 Task: Select Convenience. Add to cart, from DollarGeneral for 1779 Jenna Lane, Cincinnati, Ohio 45202, Cell Number 513-925-0533, following items : Rexall 91% Isopropyl Alcohol (32 oz)_x000D_
 - 1, Rexall Antiseptic Alcohol Prep Pads - 1
Action: Mouse moved to (330, 136)
Screenshot: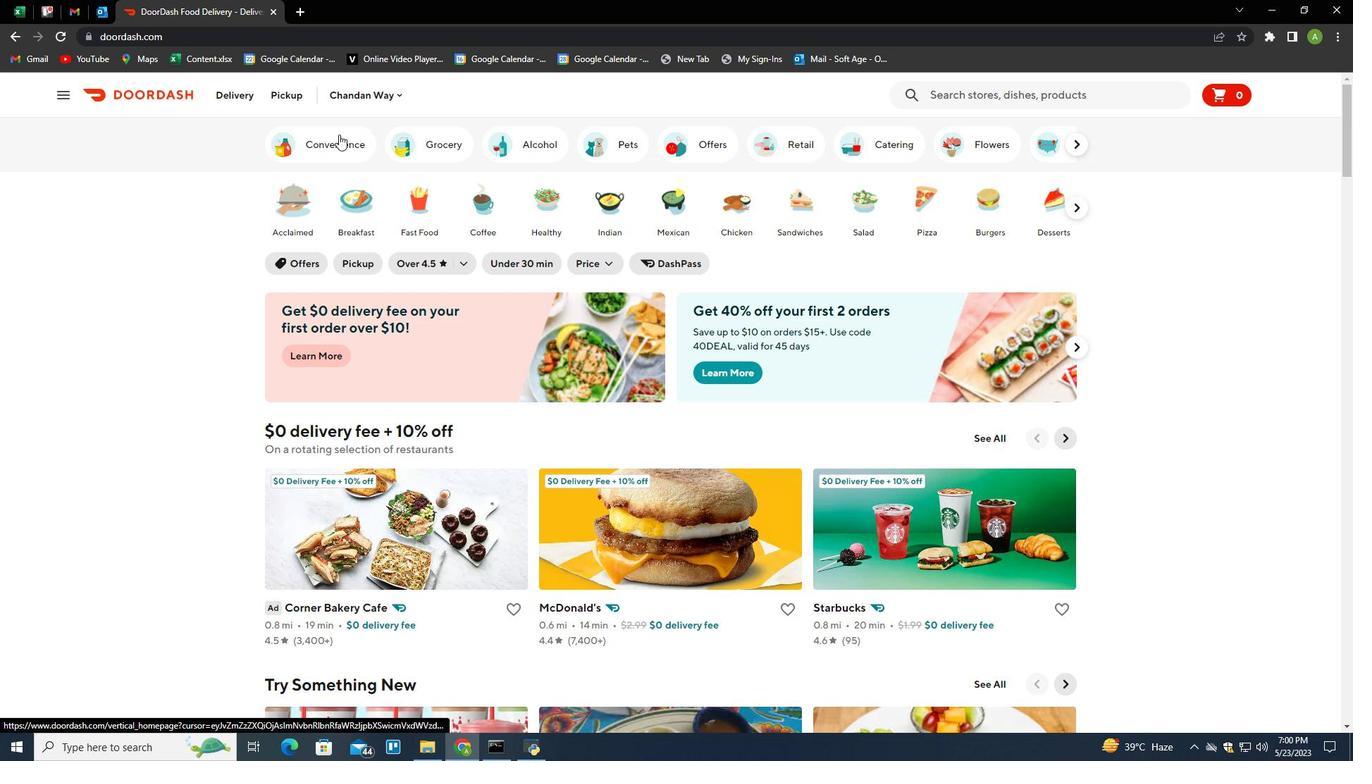 
Action: Mouse pressed left at (330, 136)
Screenshot: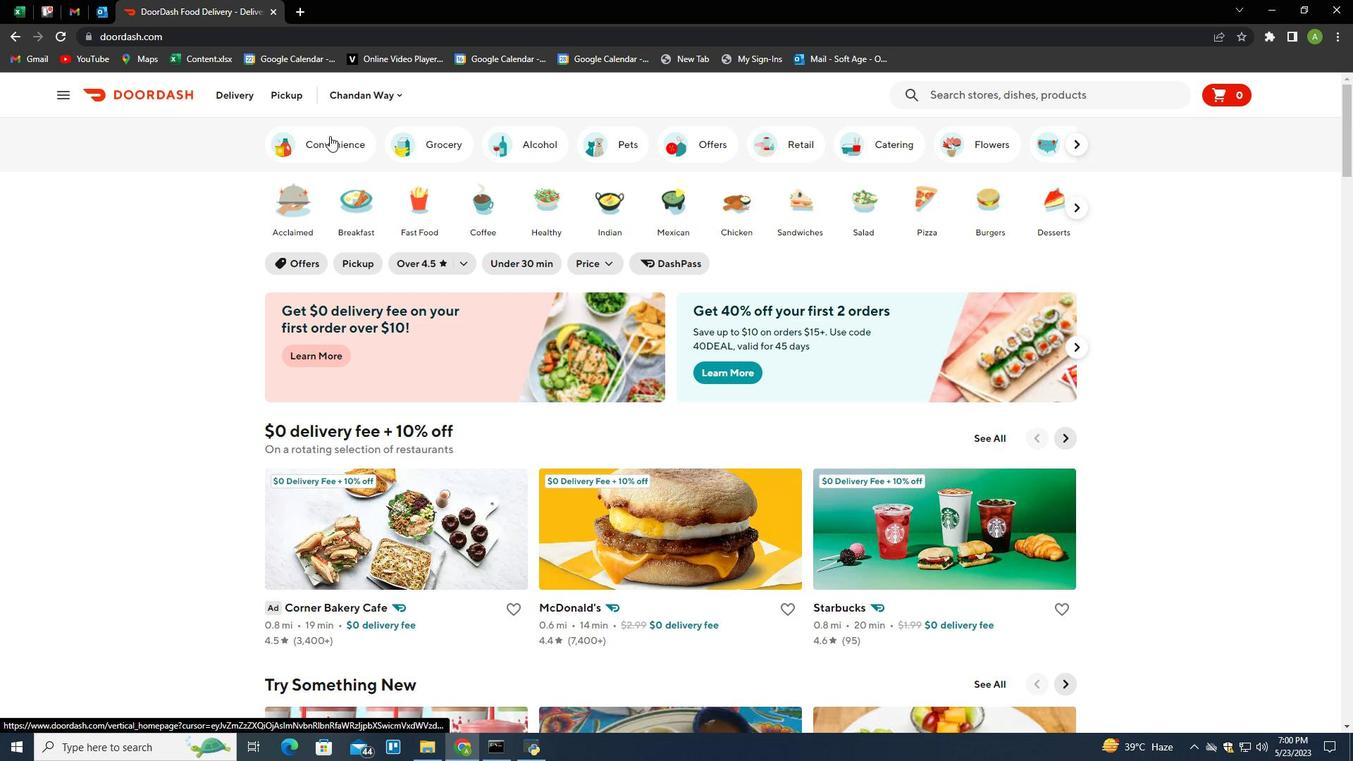 
Action: Mouse moved to (882, 437)
Screenshot: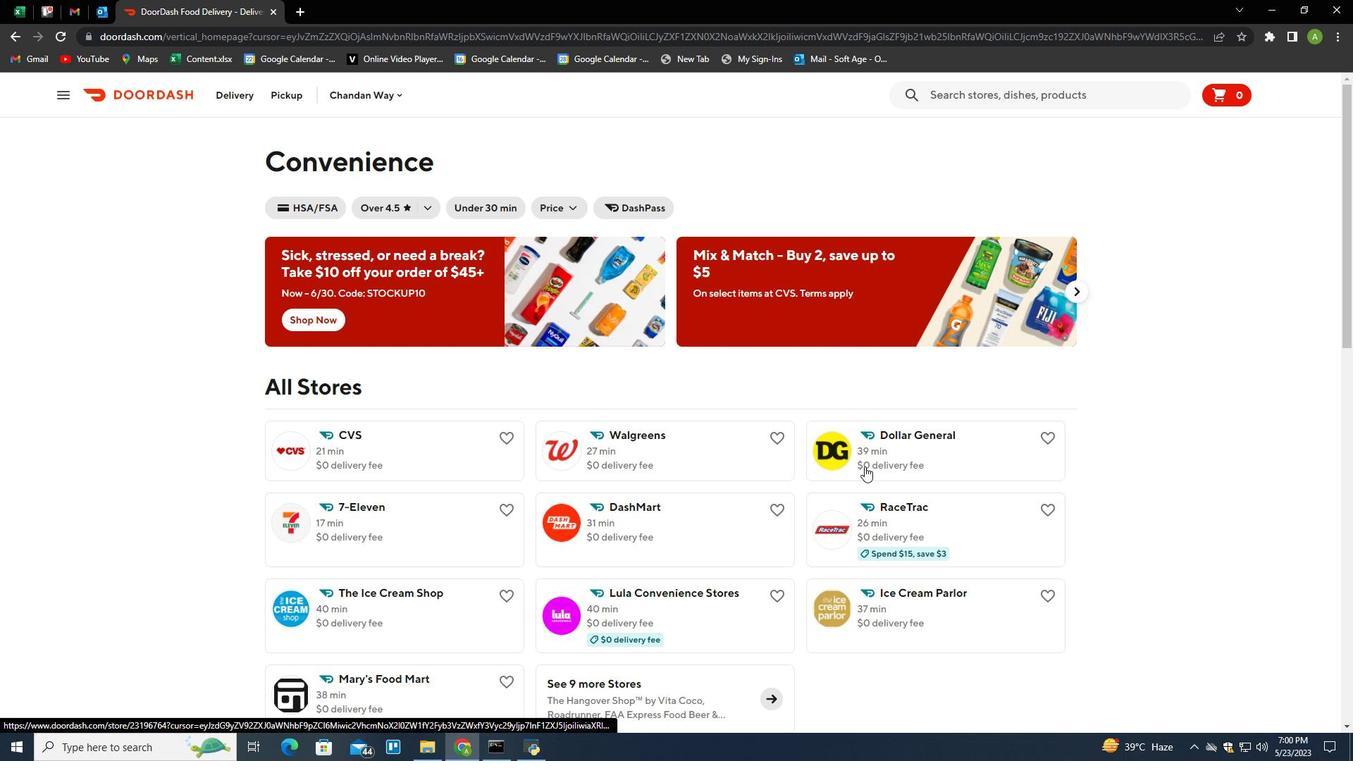 
Action: Mouse pressed left at (882, 437)
Screenshot: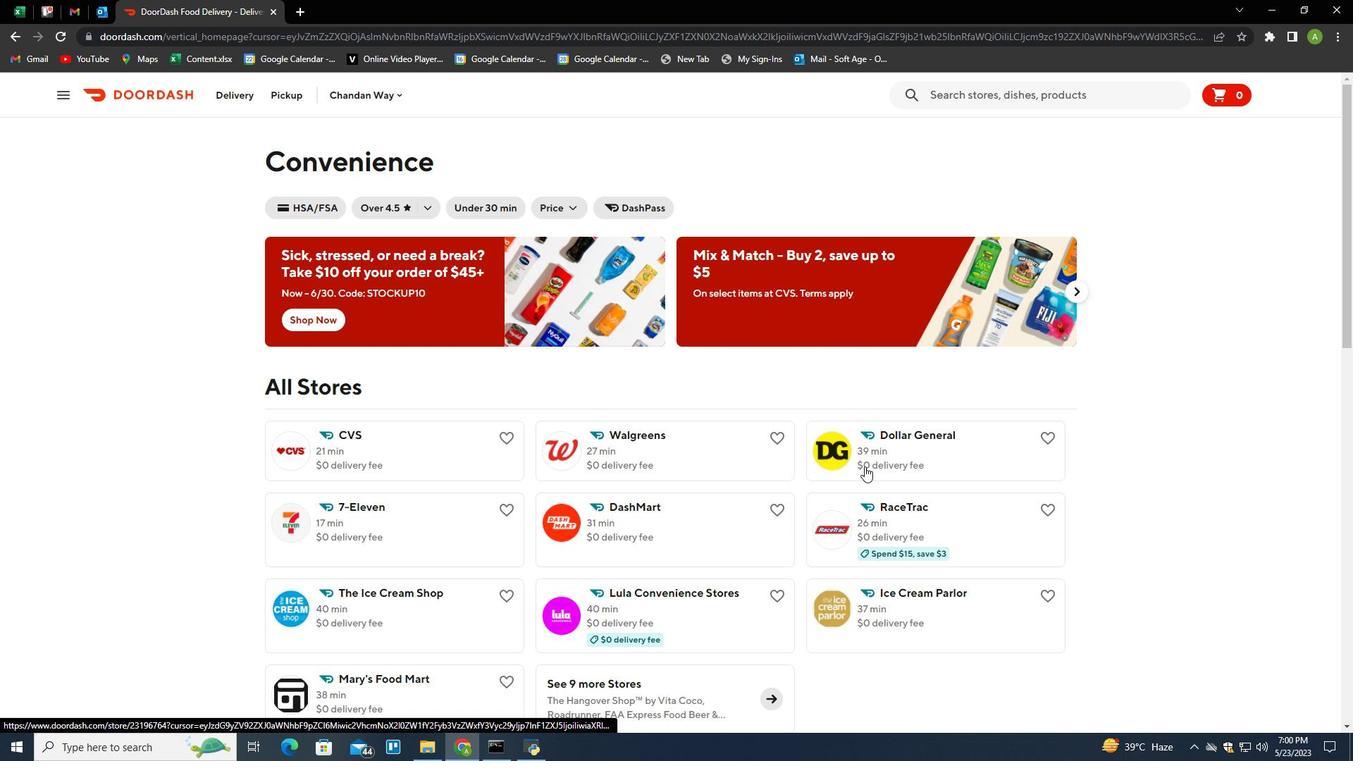 
Action: Mouse moved to (339, 234)
Screenshot: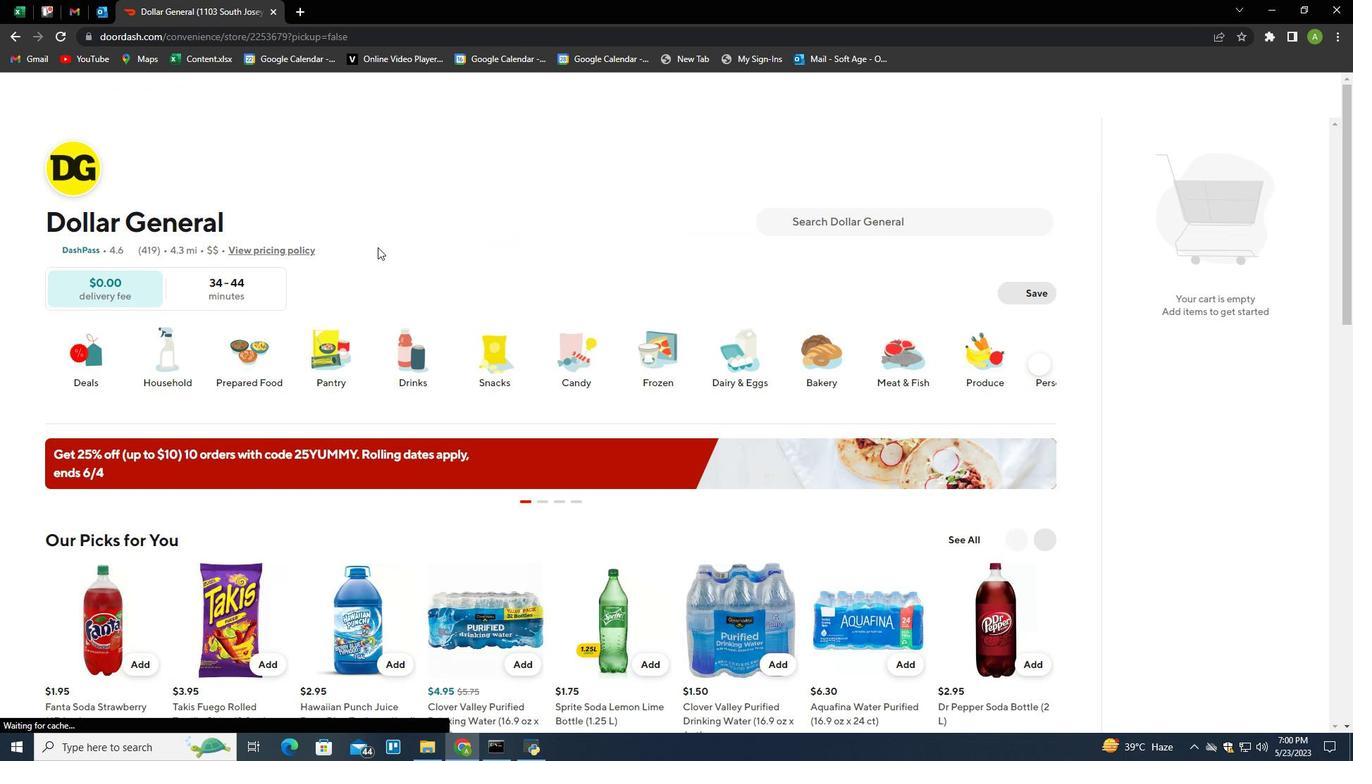 
Action: Mouse scrolled (339, 235) with delta (0, 0)
Screenshot: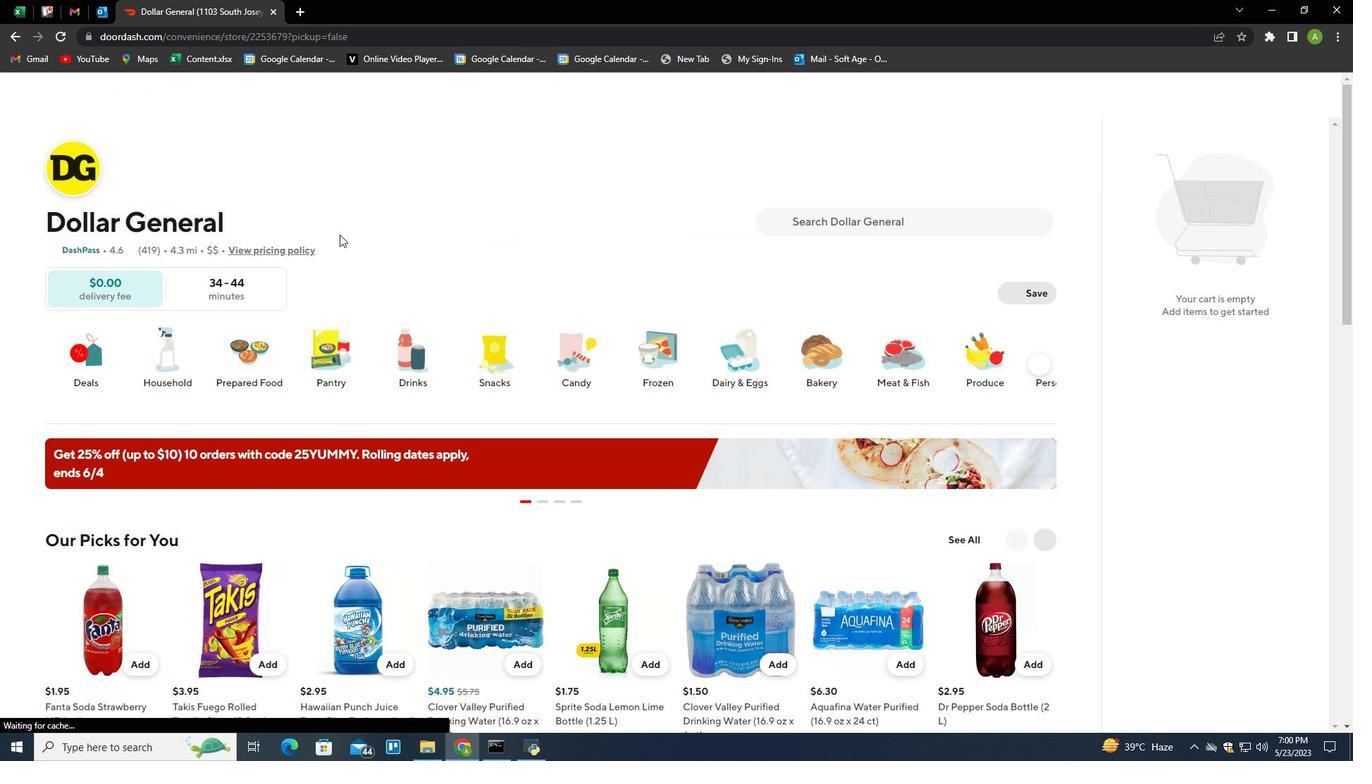 
Action: Mouse scrolled (339, 235) with delta (0, 0)
Screenshot: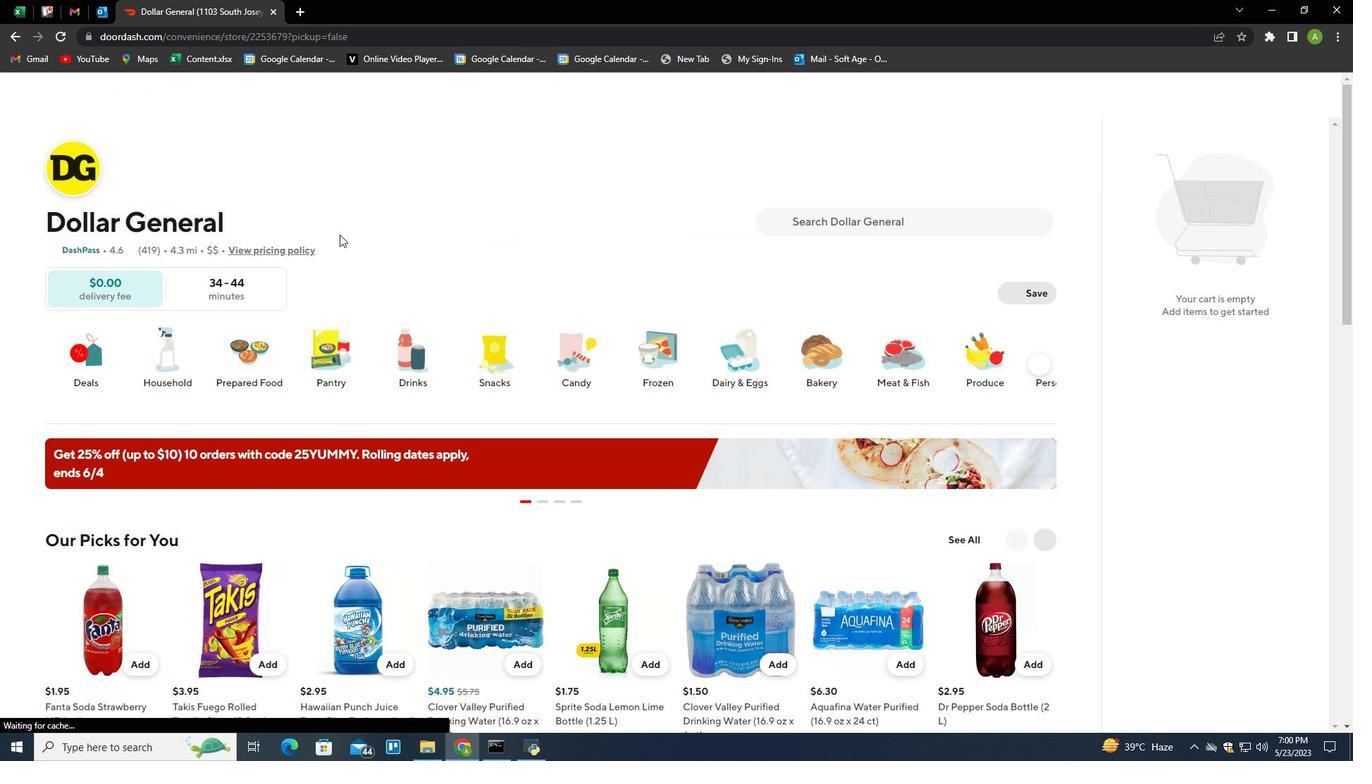 
Action: Mouse scrolled (339, 235) with delta (0, 0)
Screenshot: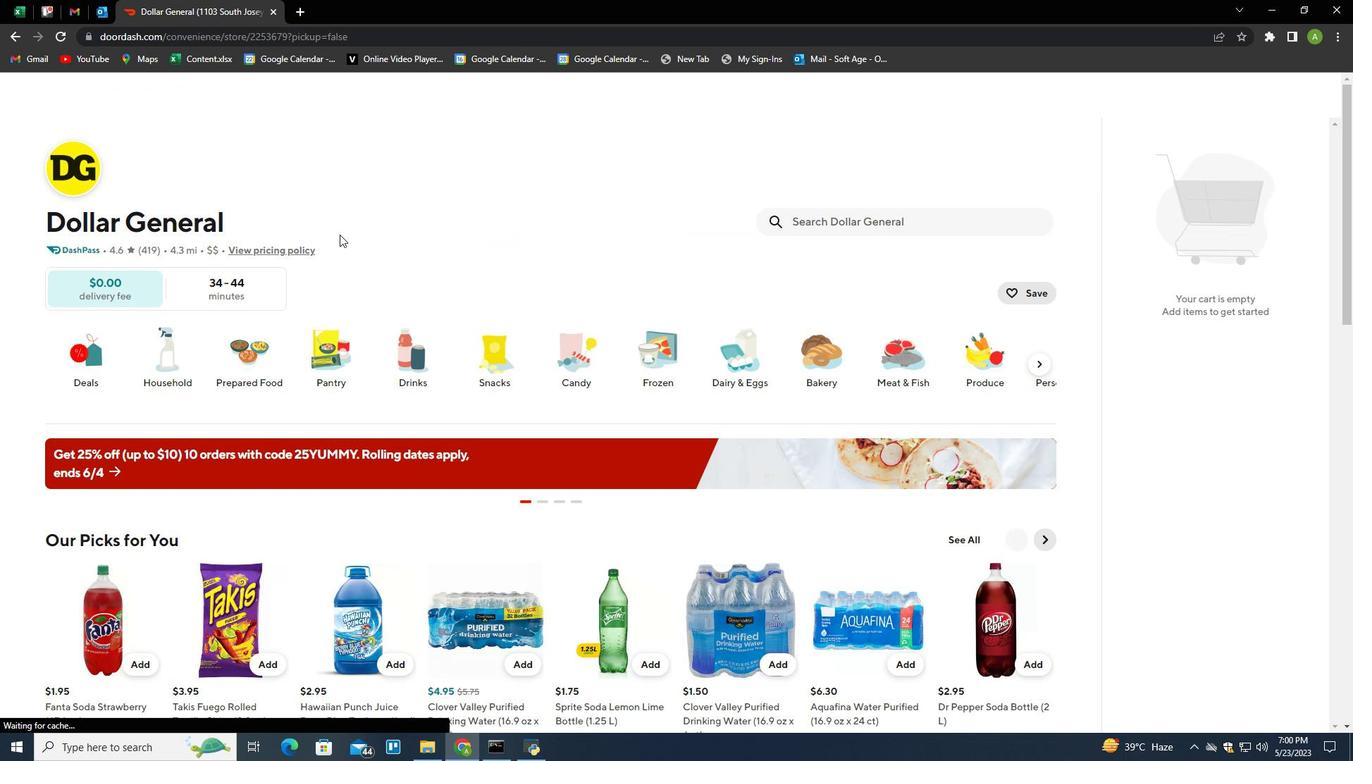 
Action: Mouse scrolled (339, 235) with delta (0, 0)
Screenshot: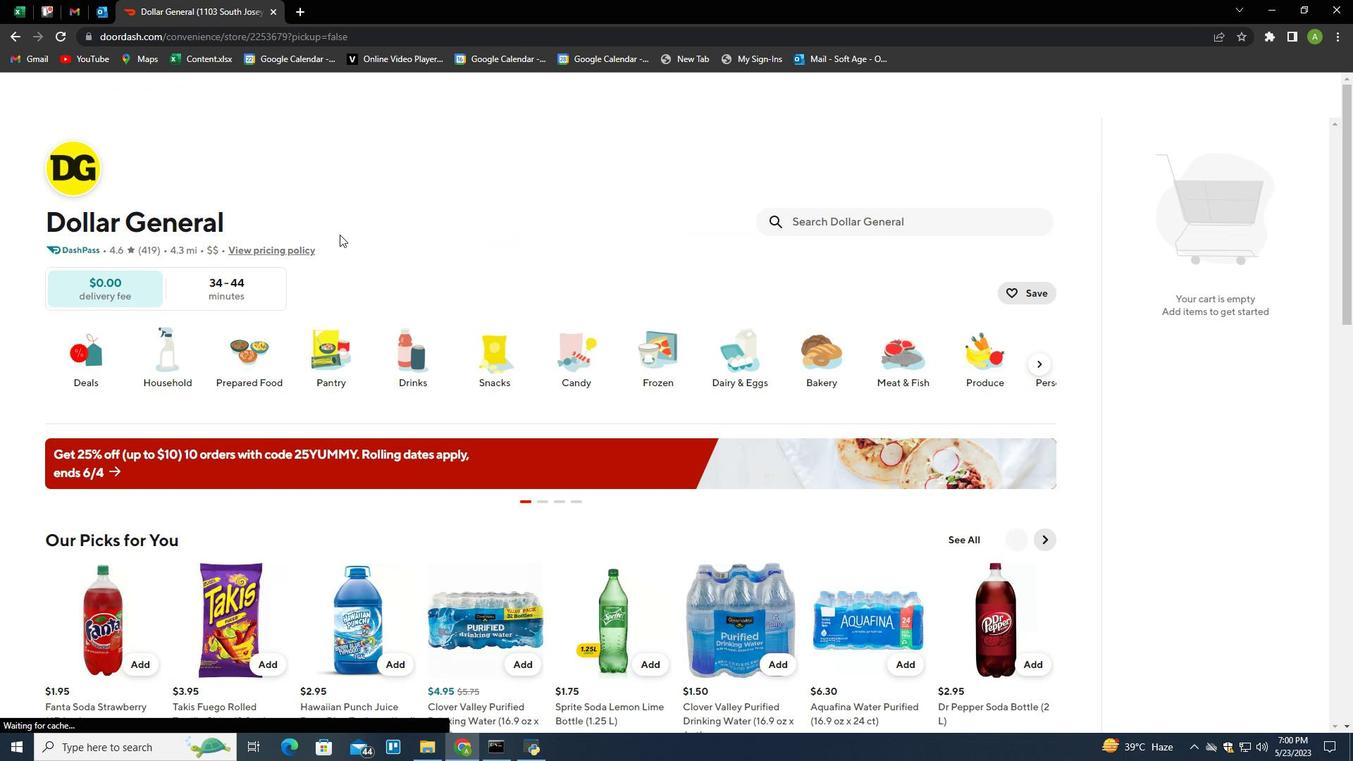 
Action: Mouse scrolled (339, 235) with delta (0, 0)
Screenshot: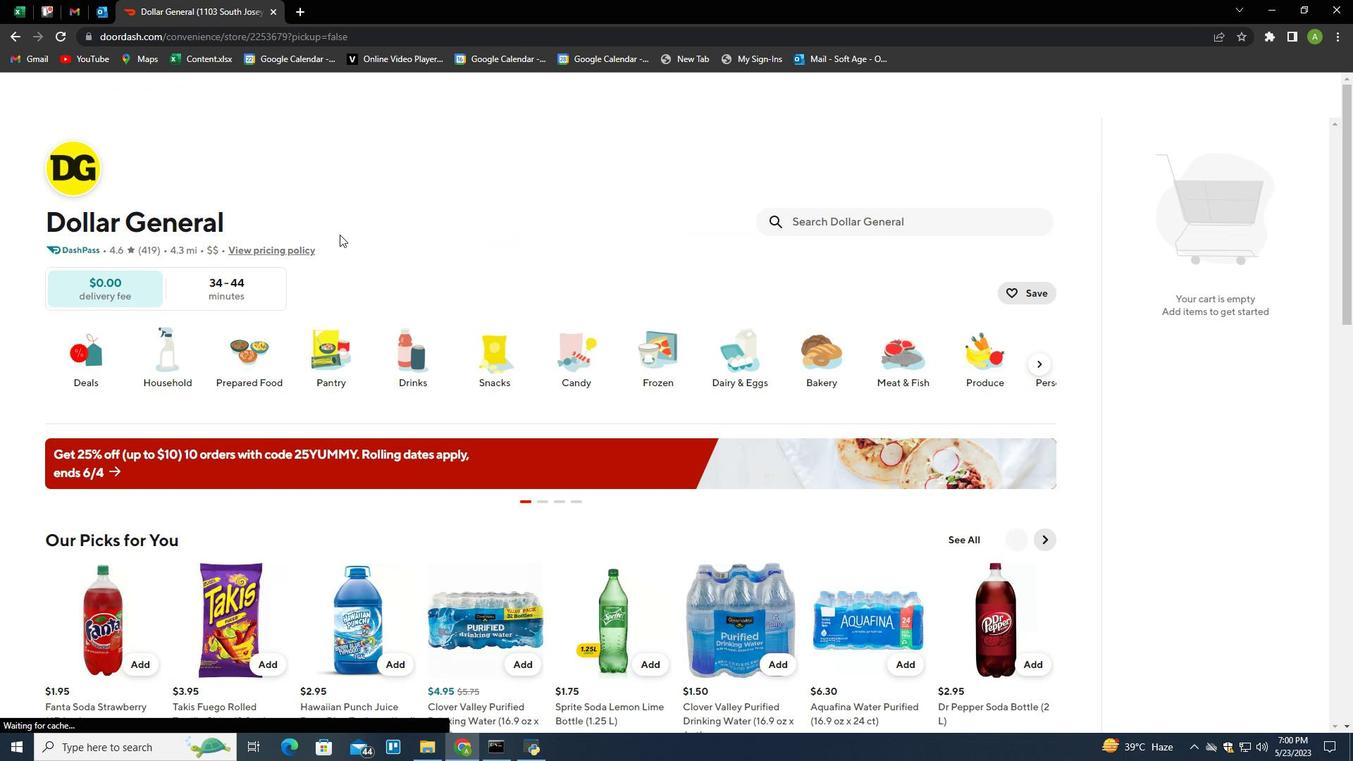
Action: Mouse scrolled (339, 235) with delta (0, 0)
Screenshot: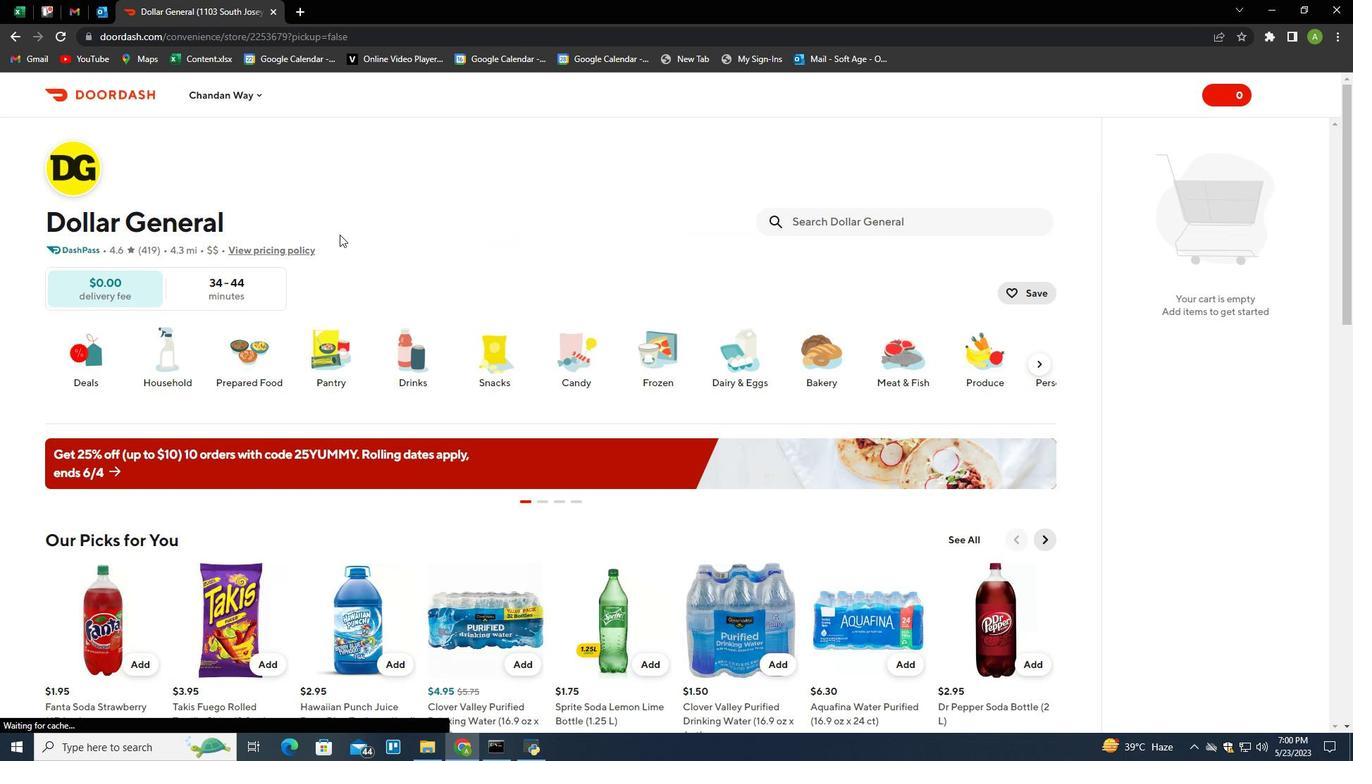 
Action: Mouse moved to (257, 94)
Screenshot: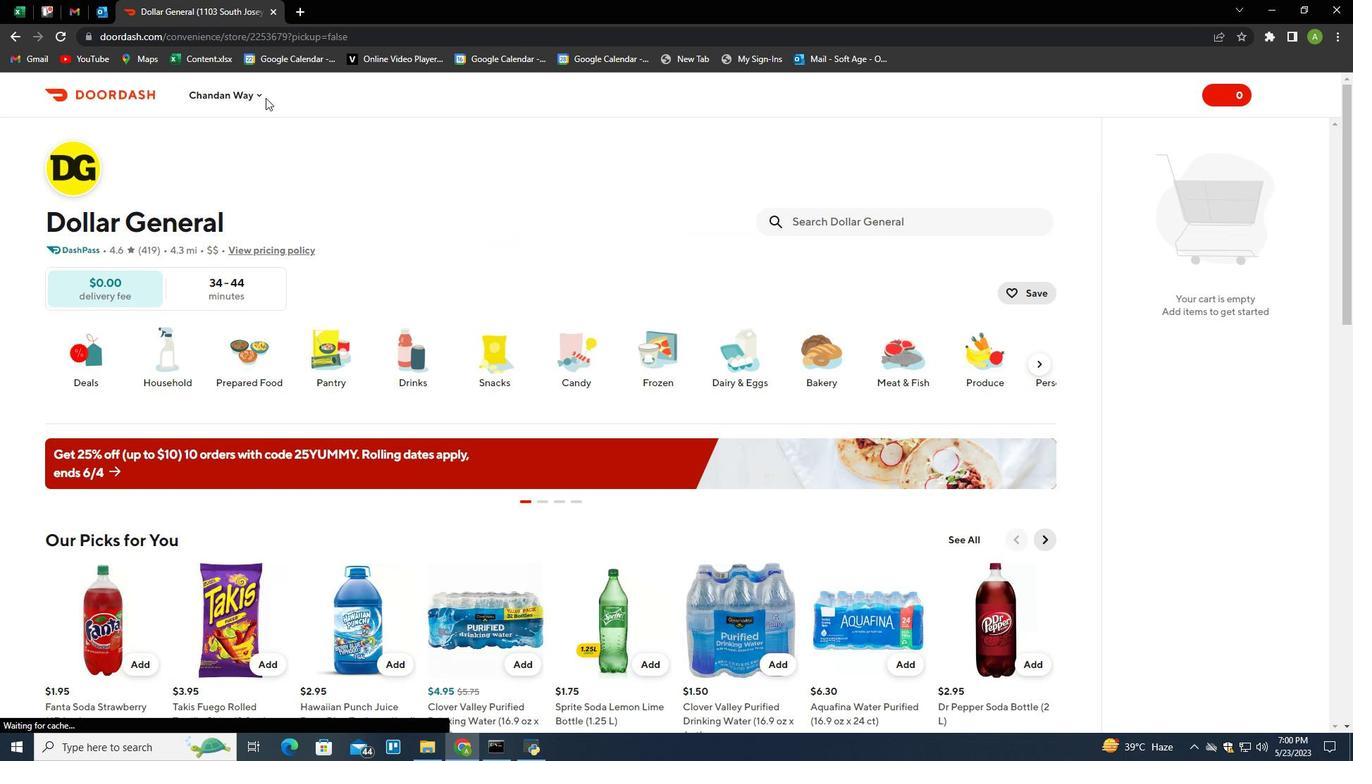 
Action: Mouse pressed left at (257, 94)
Screenshot: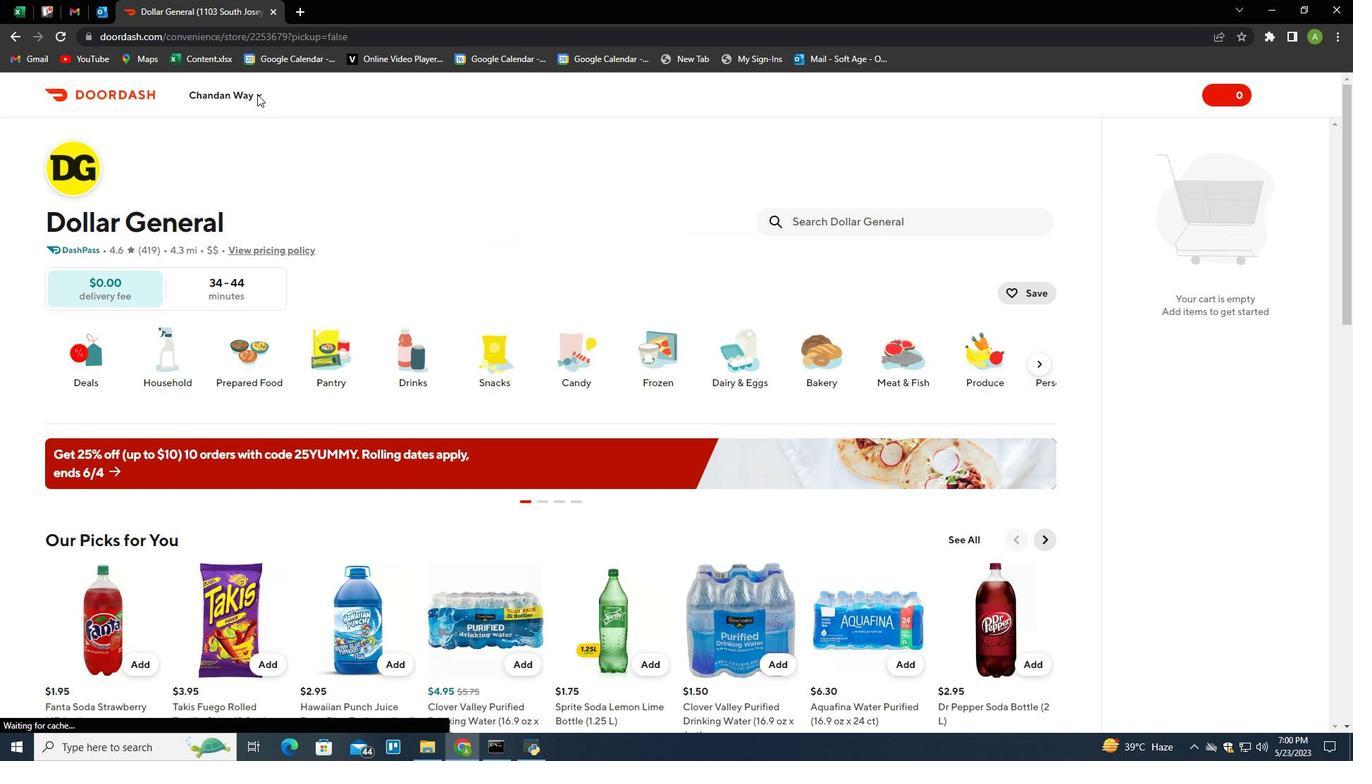 
Action: Mouse moved to (297, 153)
Screenshot: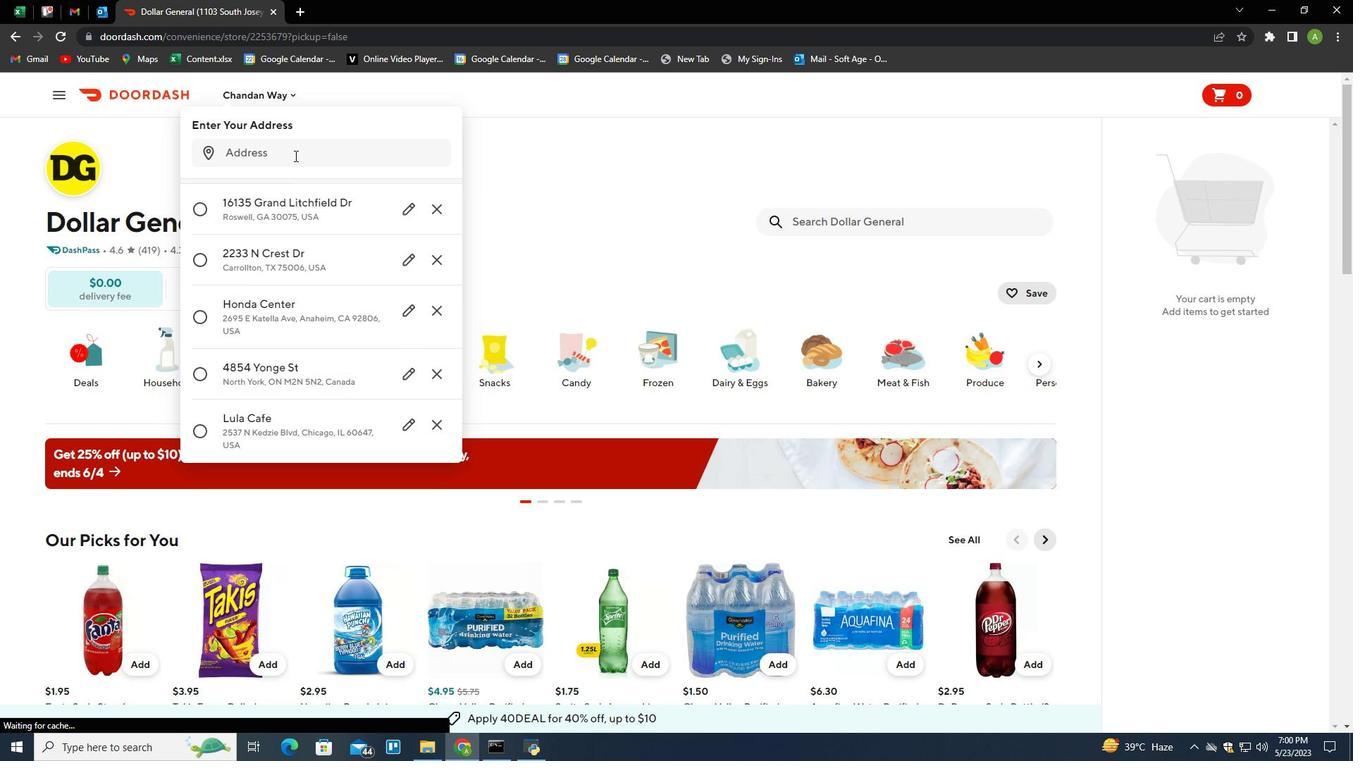 
Action: Mouse pressed left at (297, 153)
Screenshot: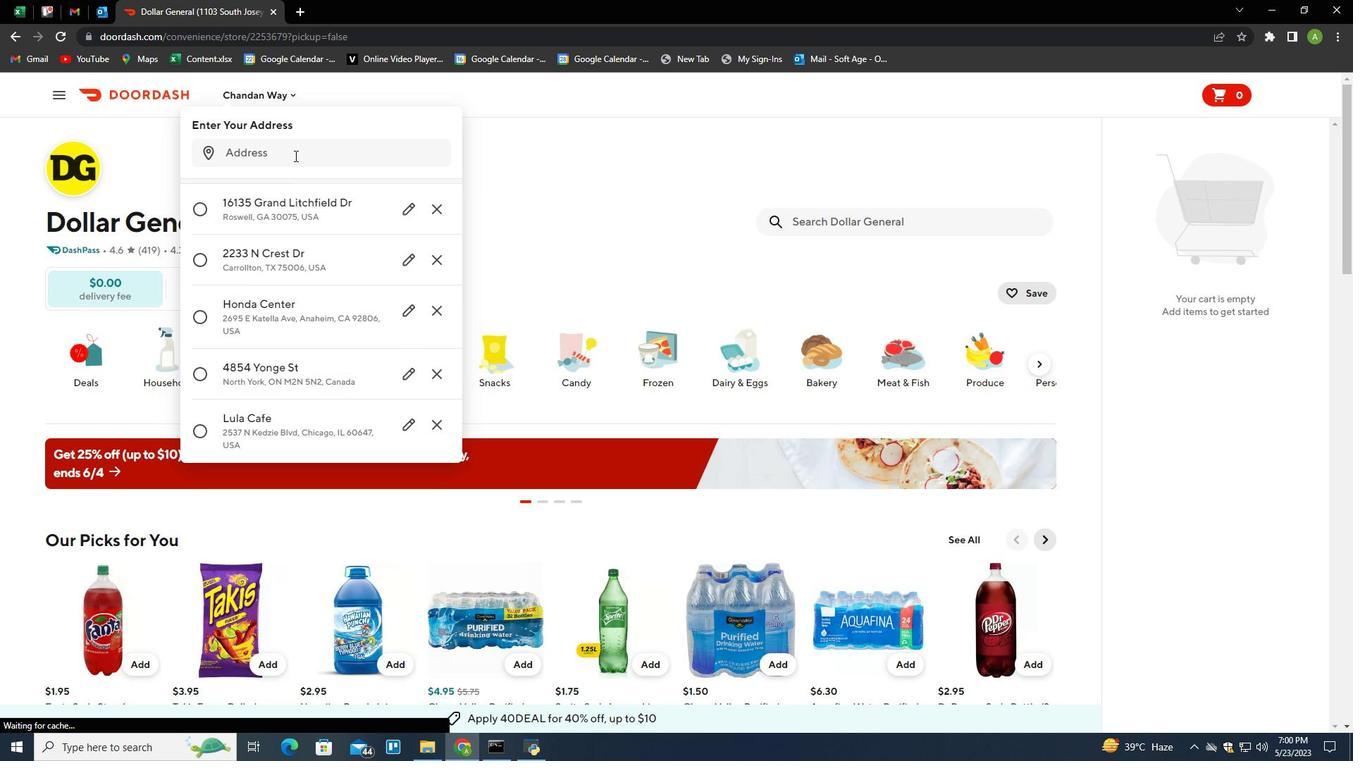 
Action: Mouse moved to (248, 192)
Screenshot: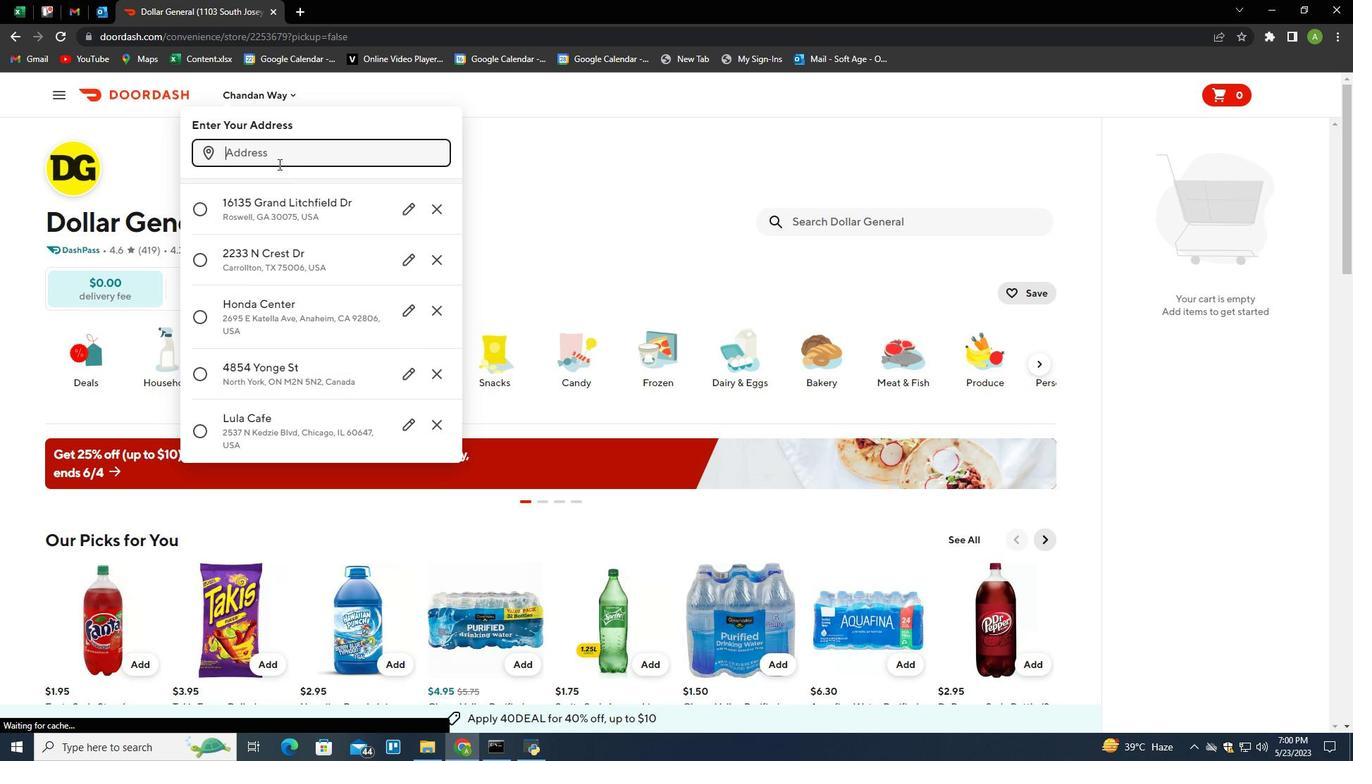 
Action: Key pressed 1779<Key.space>jenna<Key.space>lane,<Key.space>cincinnati,ohio<Key.space>45202<Key.enter>
Screenshot: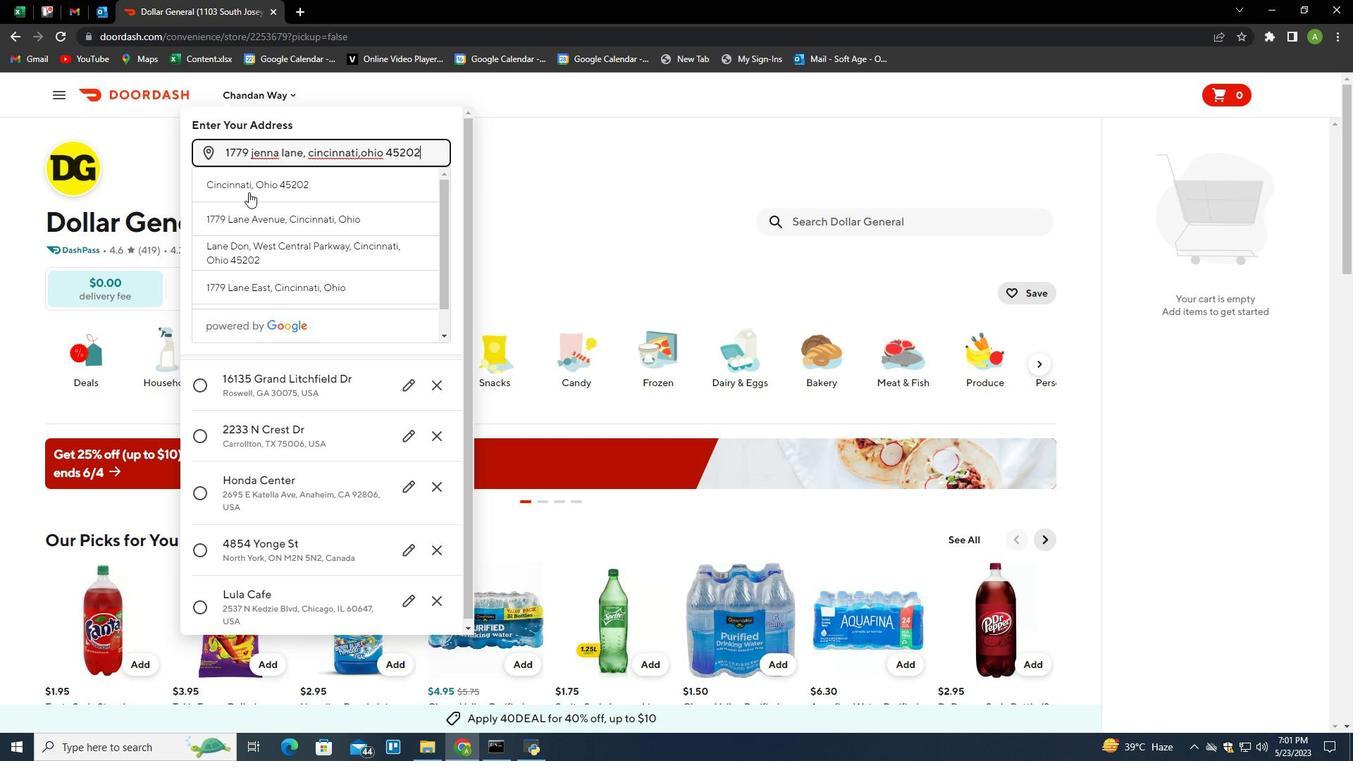 
Action: Mouse moved to (377, 541)
Screenshot: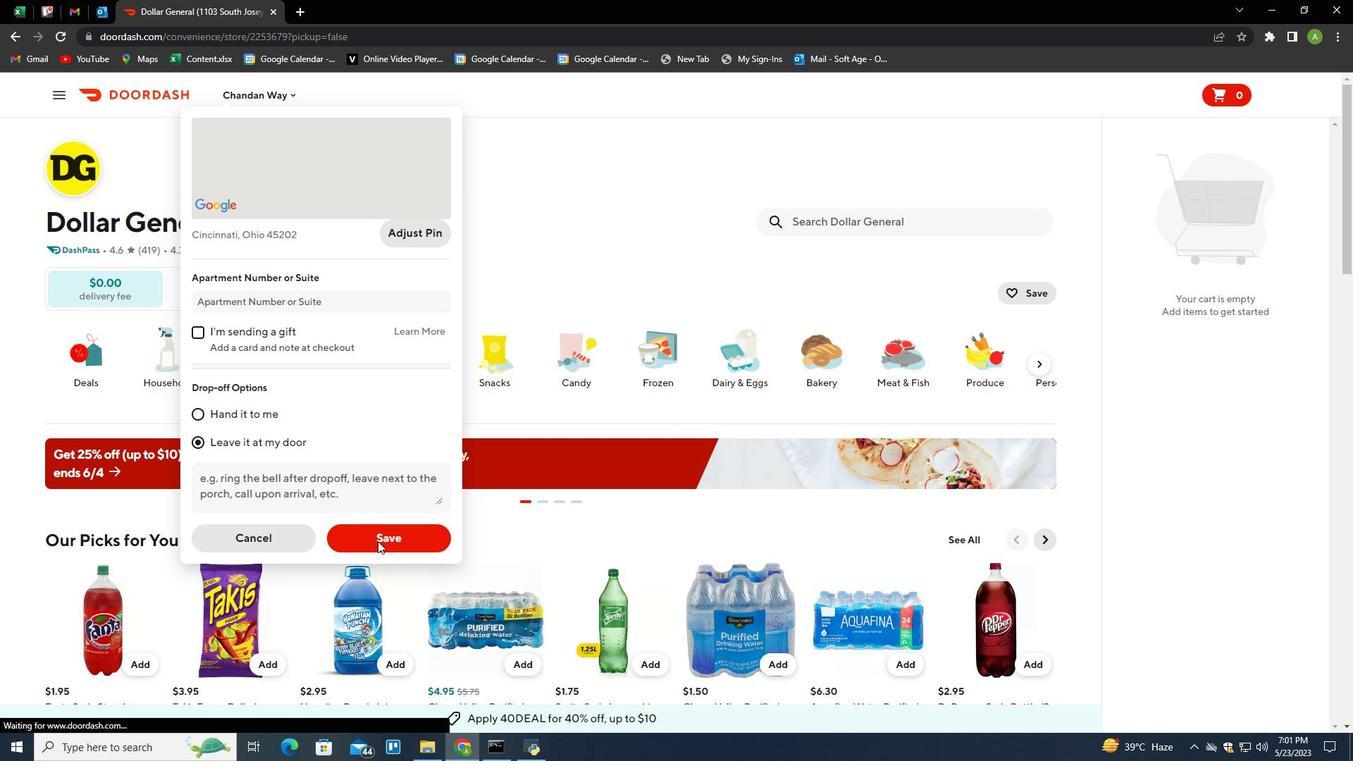 
Action: Mouse pressed left at (377, 541)
Screenshot: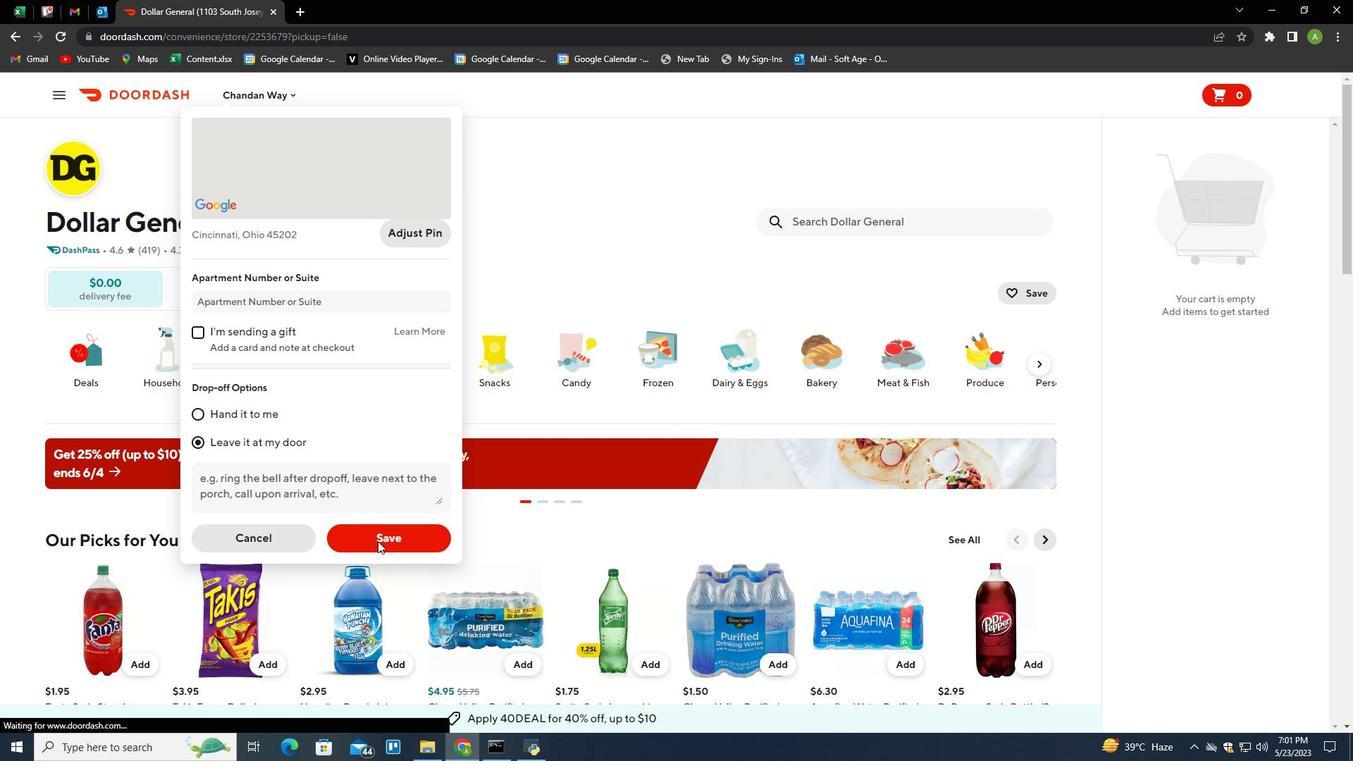 
Action: Mouse moved to (418, 369)
Screenshot: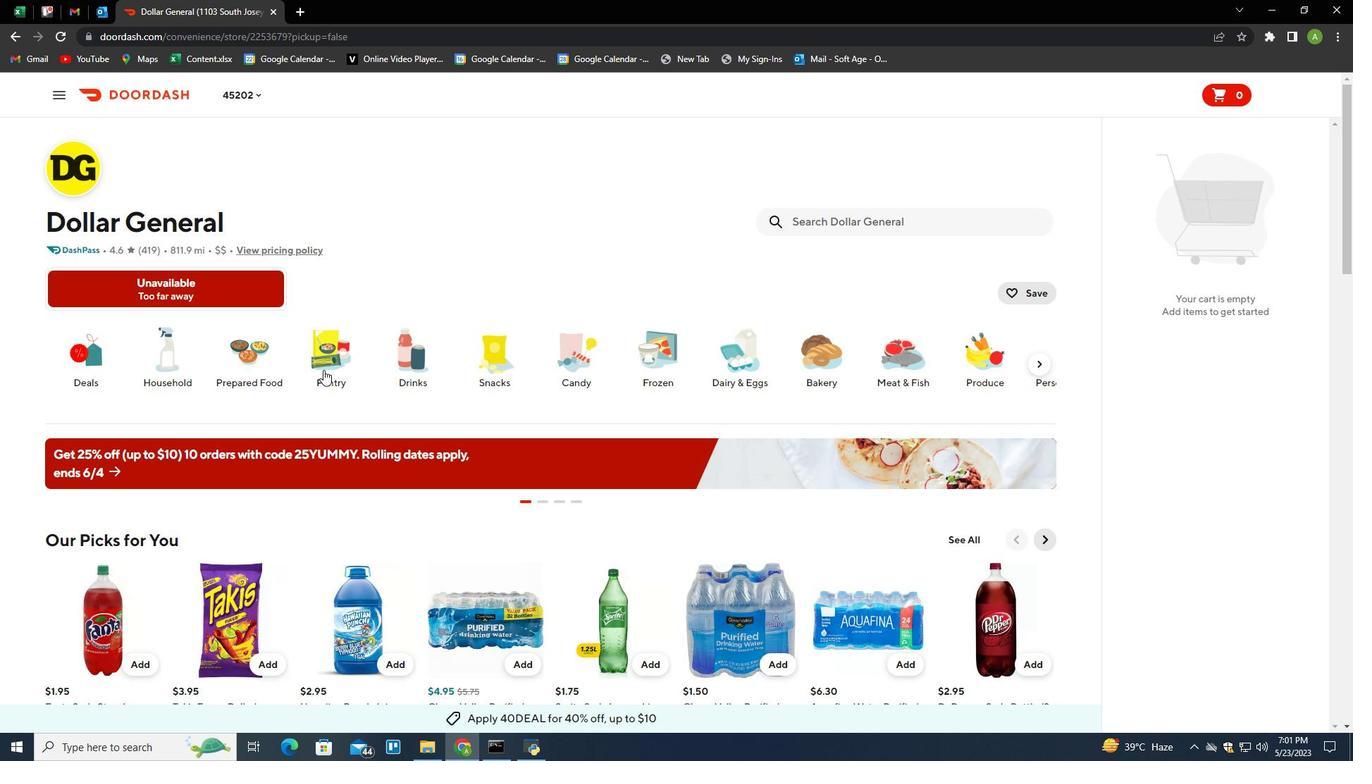 
Action: Mouse scrolled (418, 370) with delta (0, 0)
Screenshot: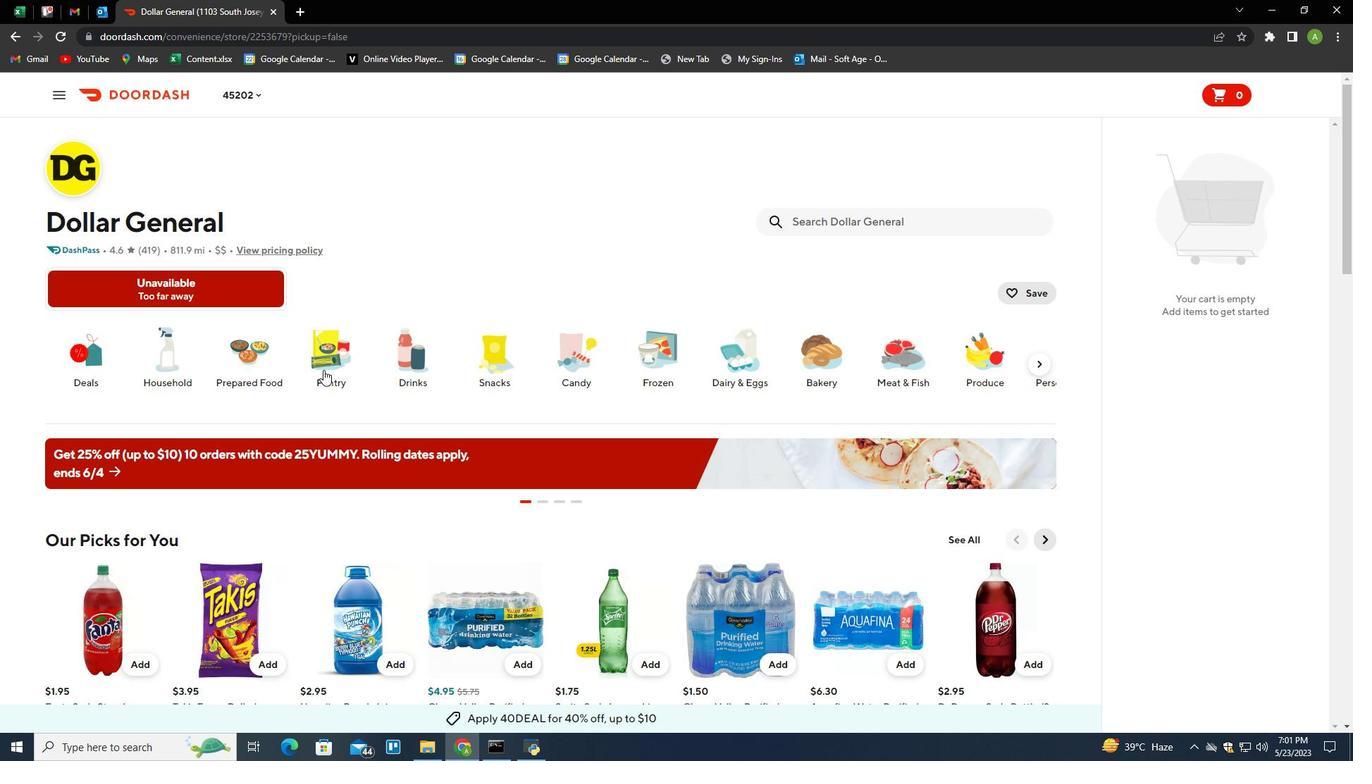 
Action: Mouse moved to (625, 378)
Screenshot: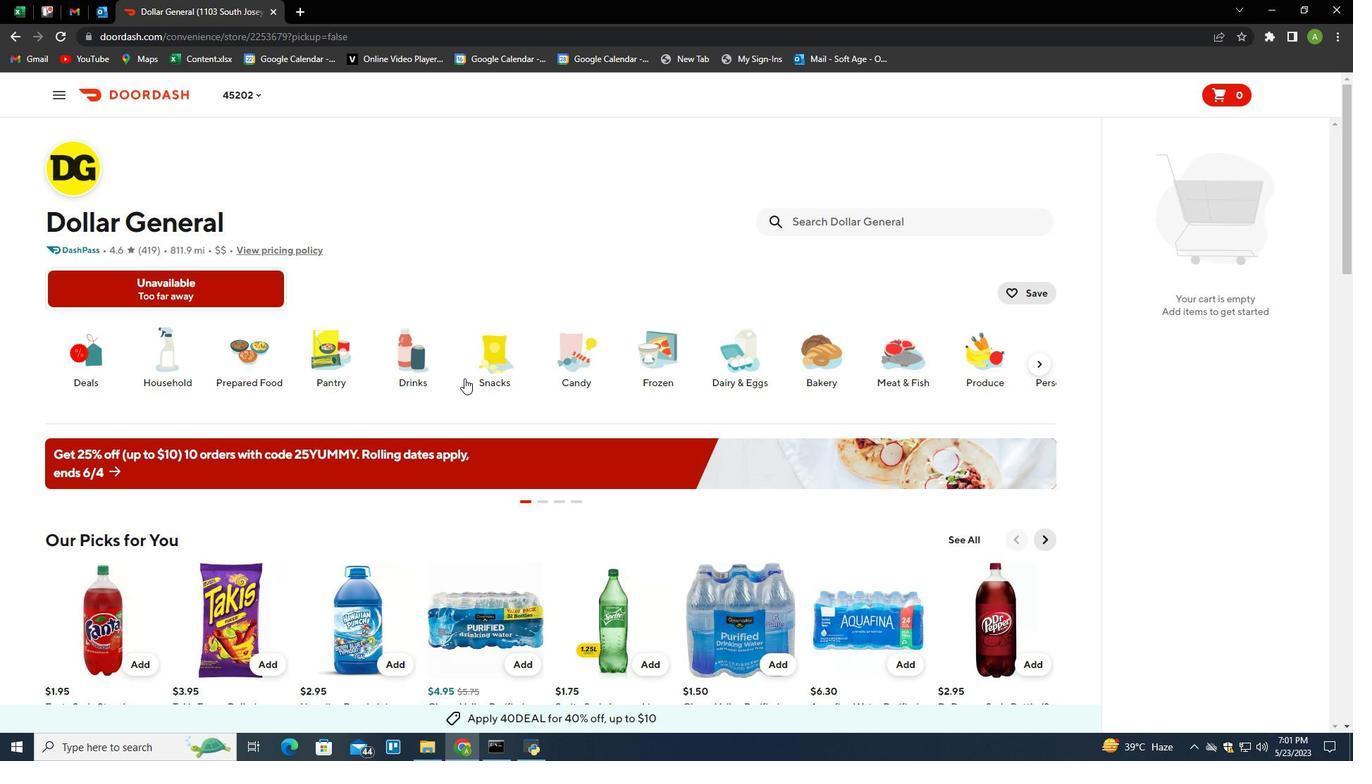 
Action: Mouse scrolled (625, 379) with delta (0, 0)
Screenshot: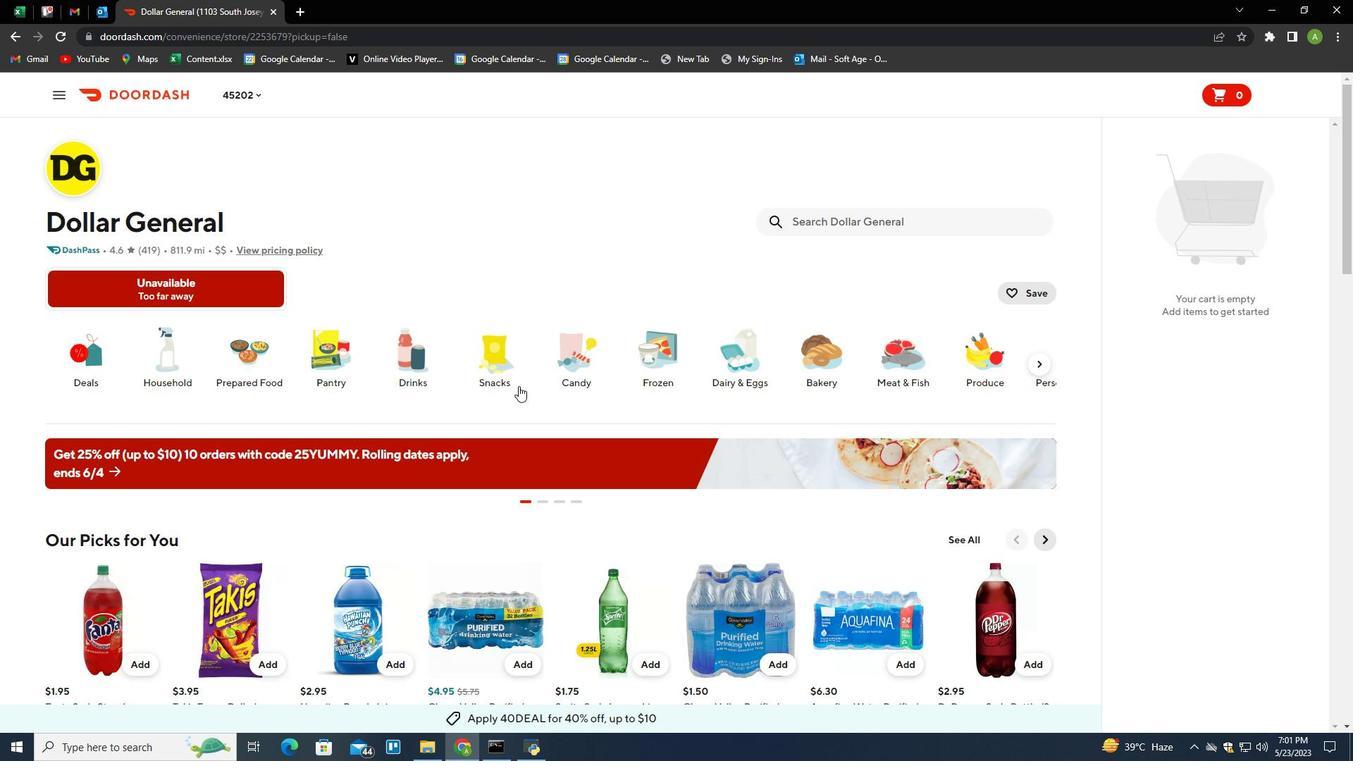 
Action: Mouse moved to (834, 194)
Screenshot: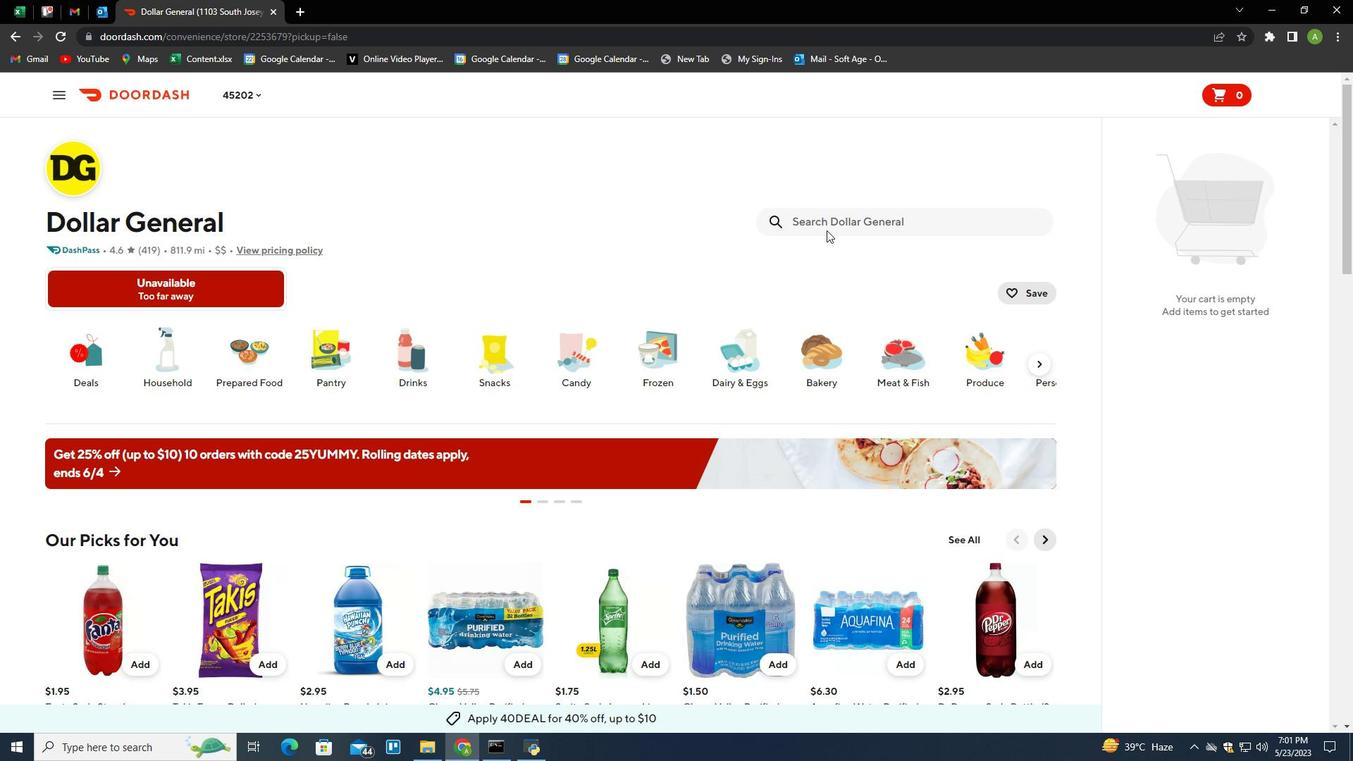 
Action: Mouse pressed left at (834, 194)
Screenshot: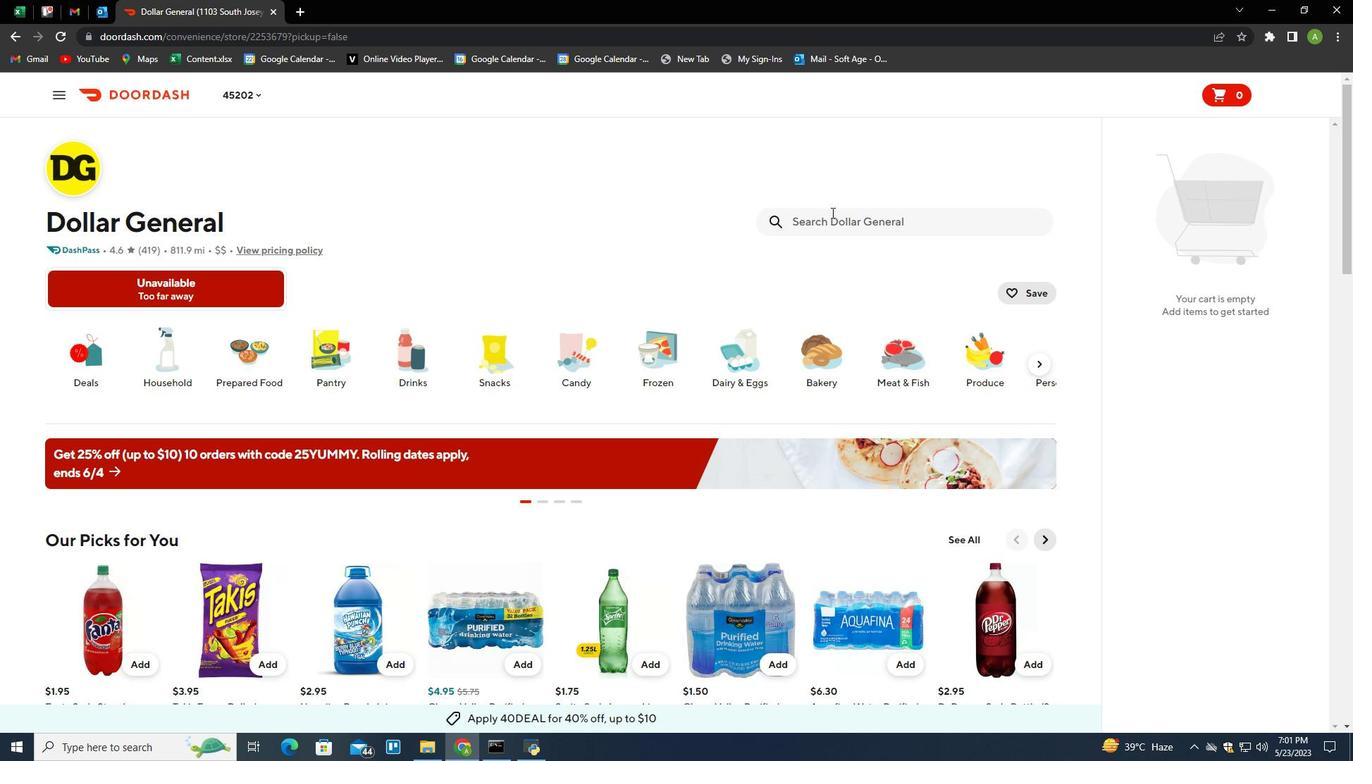 
Action: Mouse moved to (837, 216)
Screenshot: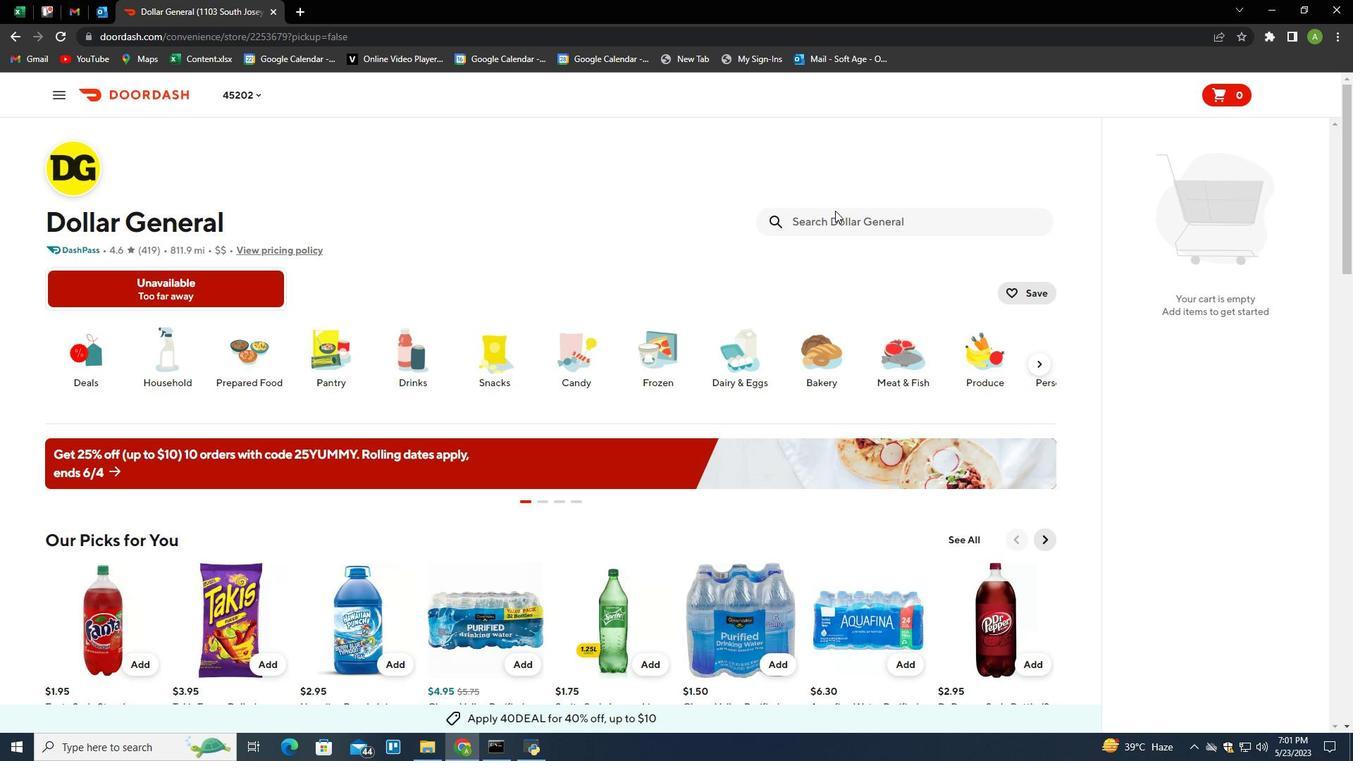 
Action: Mouse pressed left at (837, 216)
Screenshot: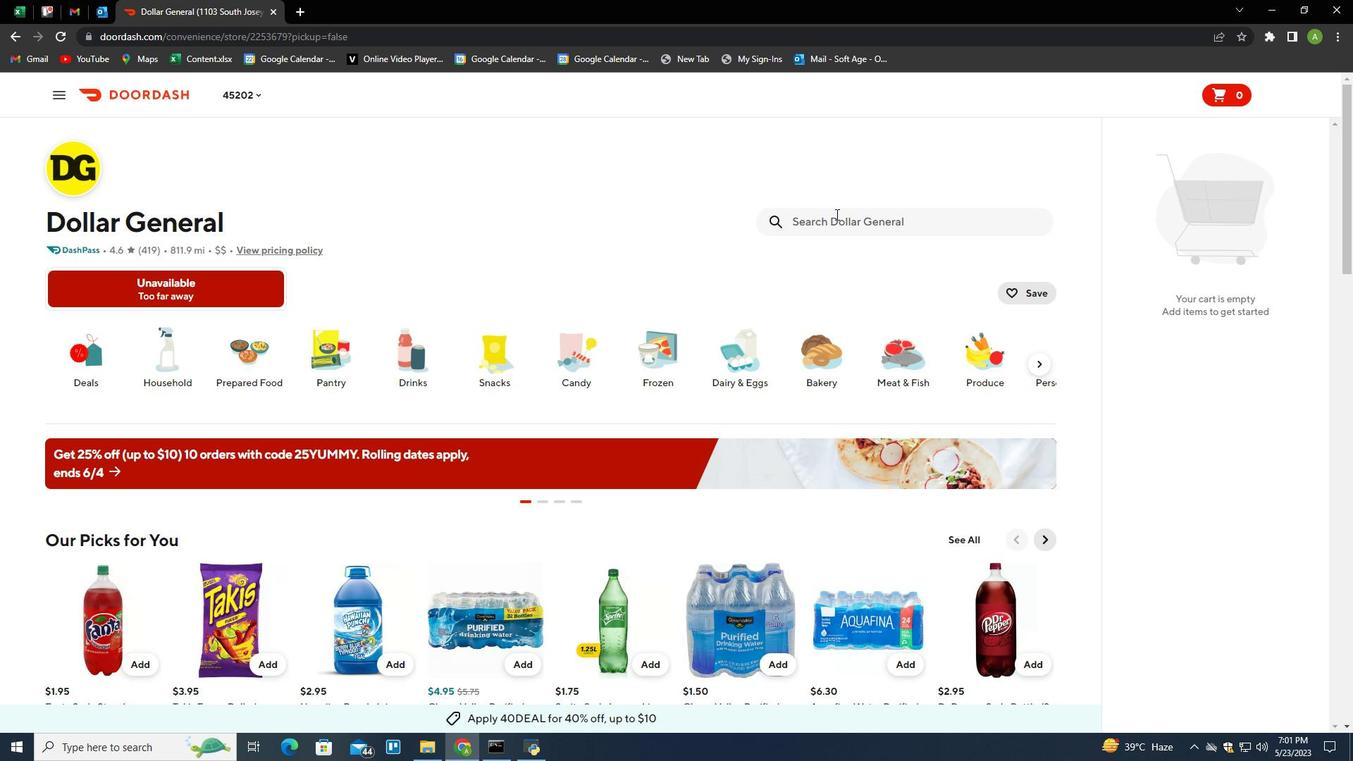 
Action: Mouse moved to (789, 223)
Screenshot: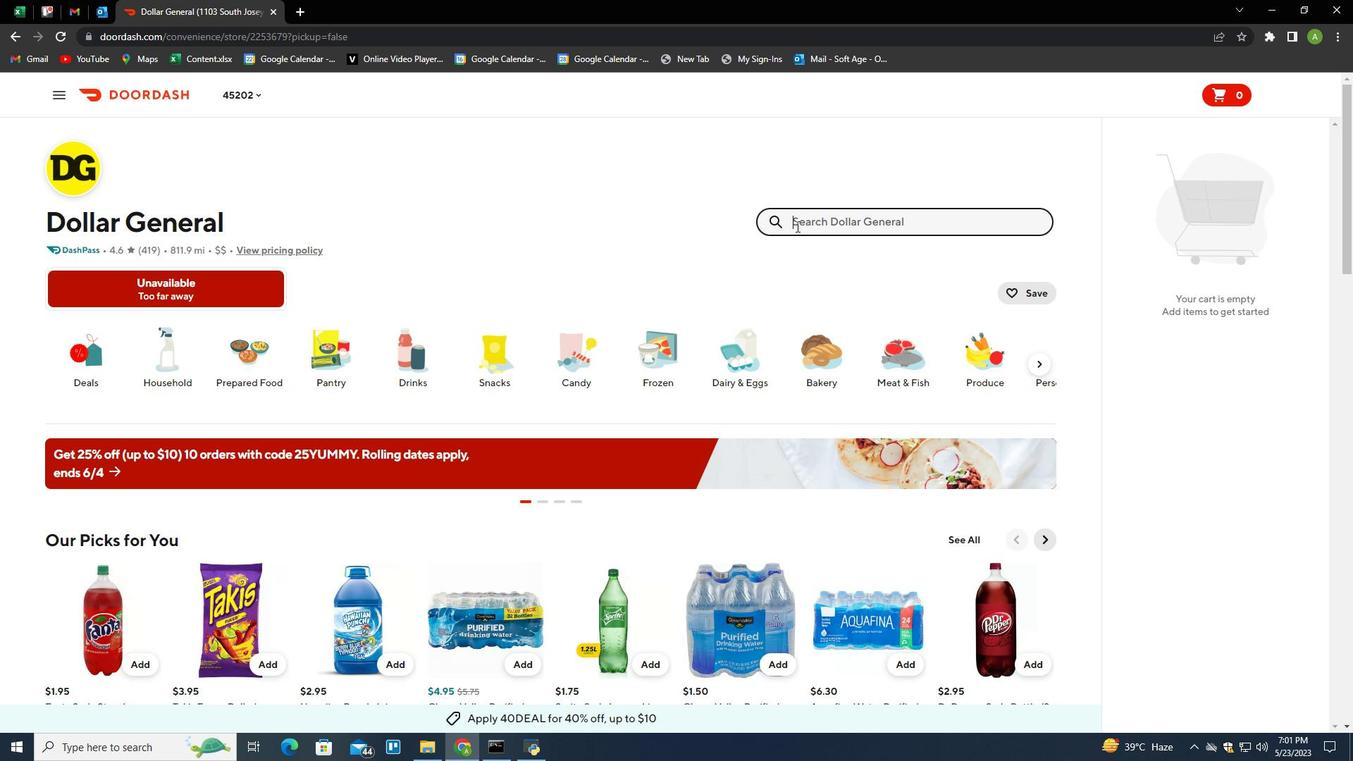 
Action: Key pressed rexall<Key.space>91<Key.shift>%<Key.space>isopropyl<Key.space>alcohol<Key.space><Key.shift>(32<Key.space>oz<Key.shift><Key.shift>)<Key.enter>
Screenshot: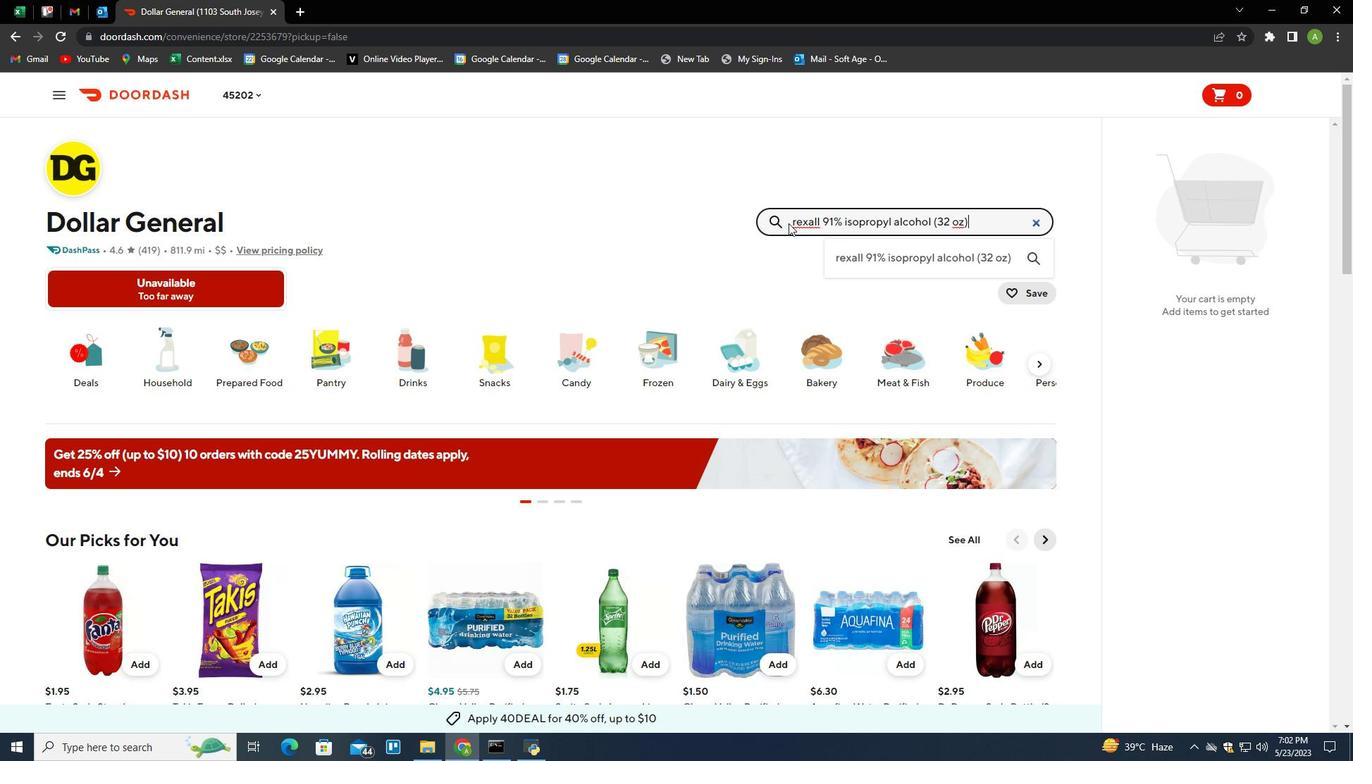 
Action: Mouse moved to (129, 368)
Screenshot: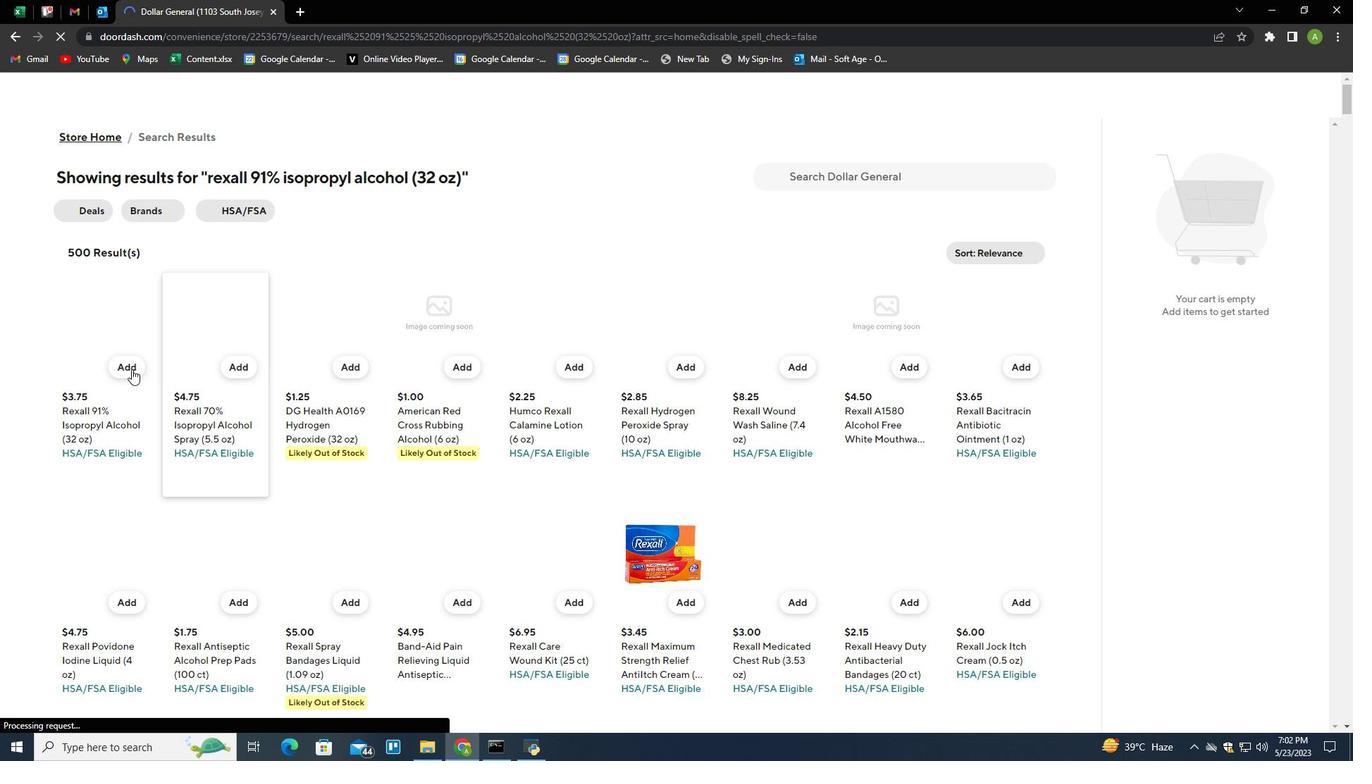 
Action: Mouse pressed left at (129, 368)
Screenshot: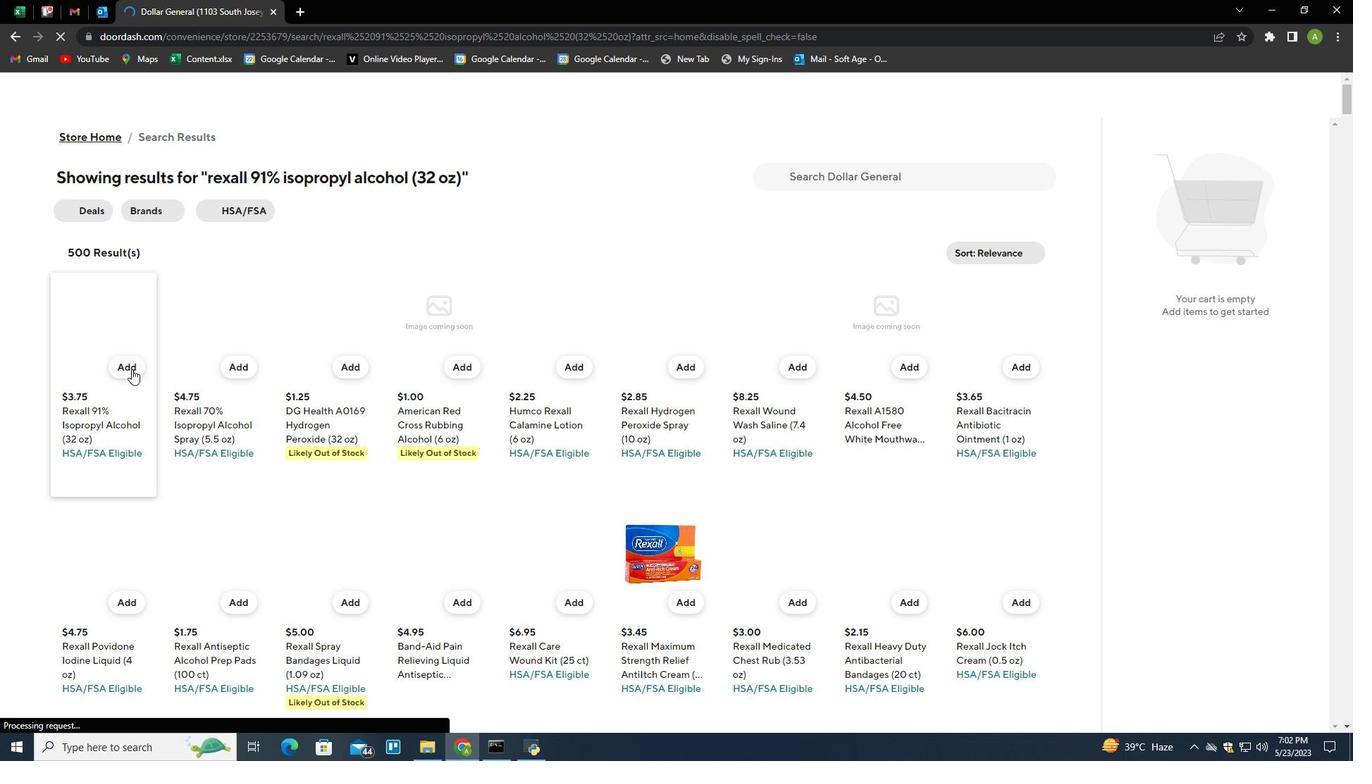 
Action: Mouse moved to (895, 172)
Screenshot: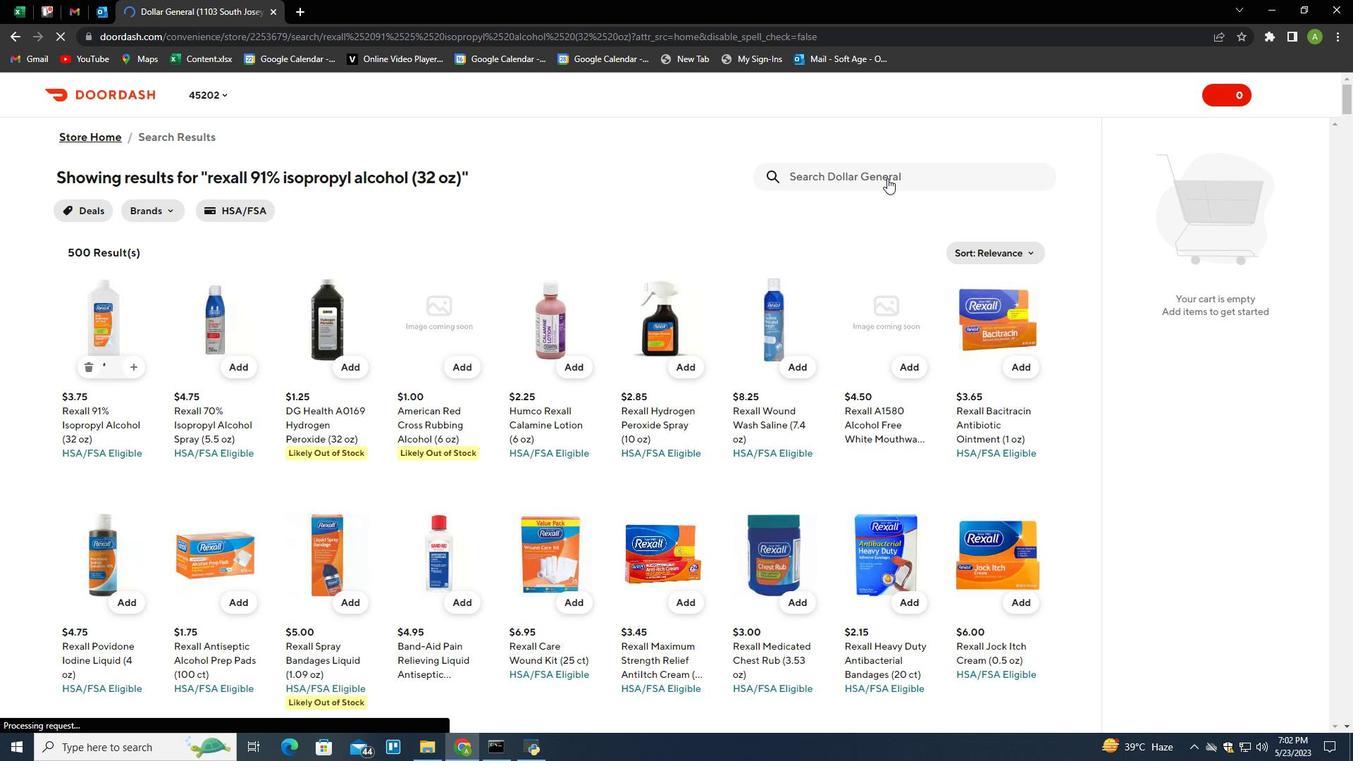 
Action: Mouse pressed left at (895, 172)
Screenshot: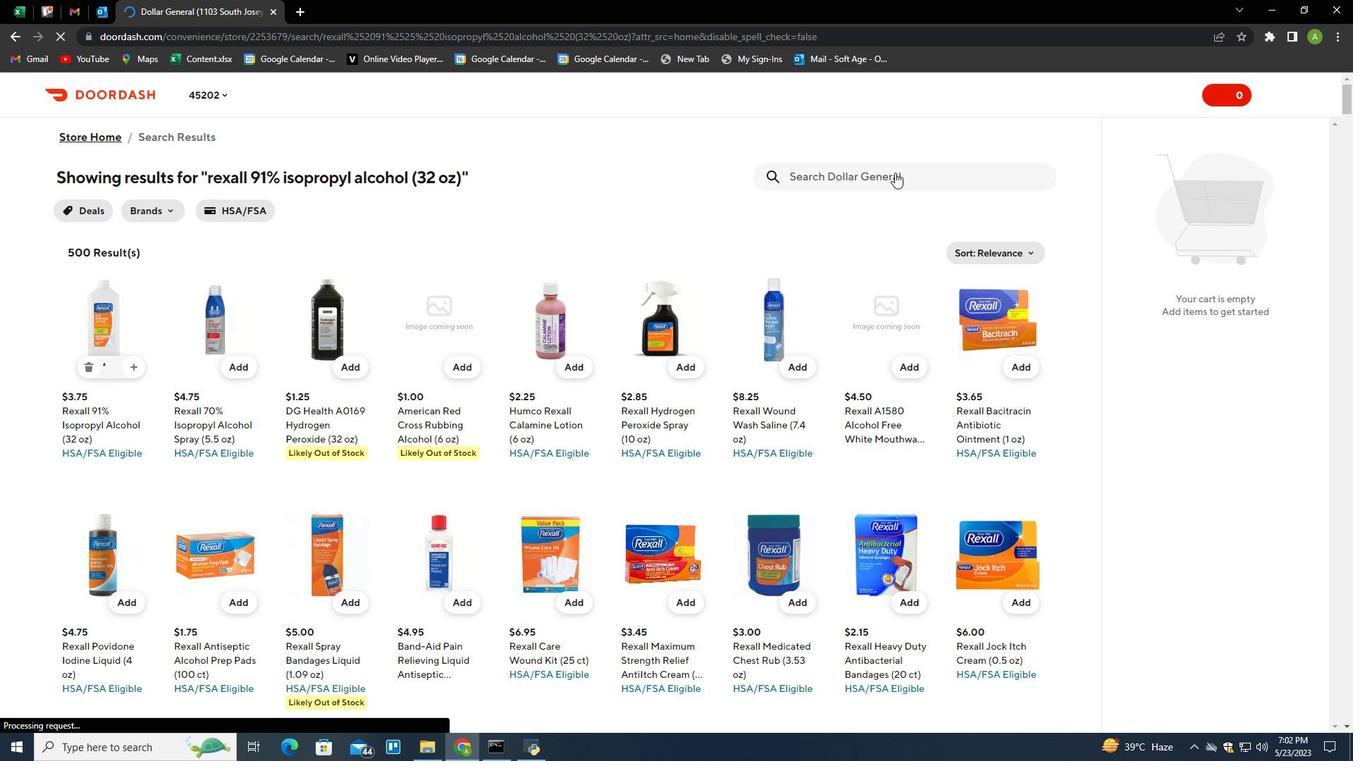 
Action: Key pressed <Key.space><Key.backspace>rexall<Key.space>antisepoi<Key.backspace><Key.backspace>ic<Key.backspace><Key.backspace>tic<Key.space>alcohol<Key.space>pere<Key.backspace><Key.backspace><Key.backspace>rep<Key.space>p[ads<Key.backspace><Key.backspace><Key.backspace><Key.backspace>ads<Key.enter>
Screenshot: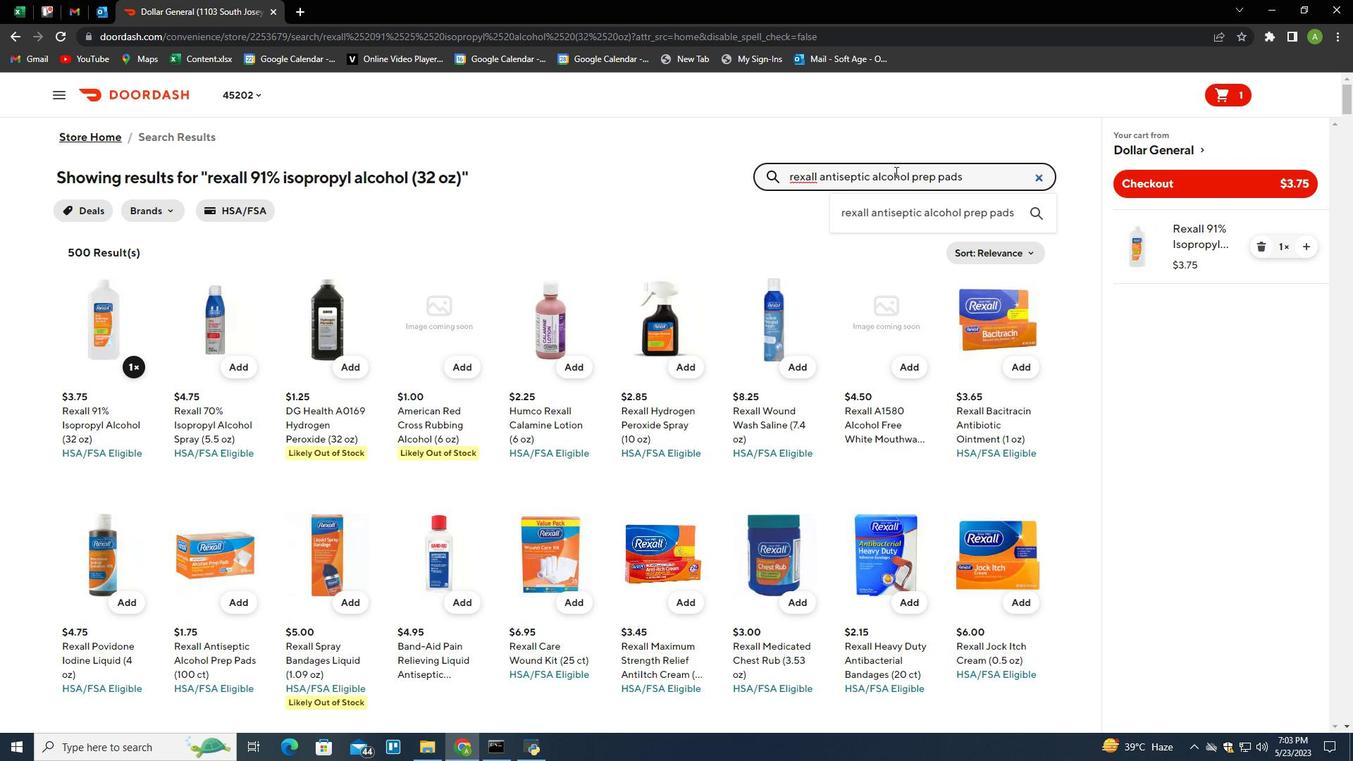 
Action: Mouse moved to (126, 363)
Screenshot: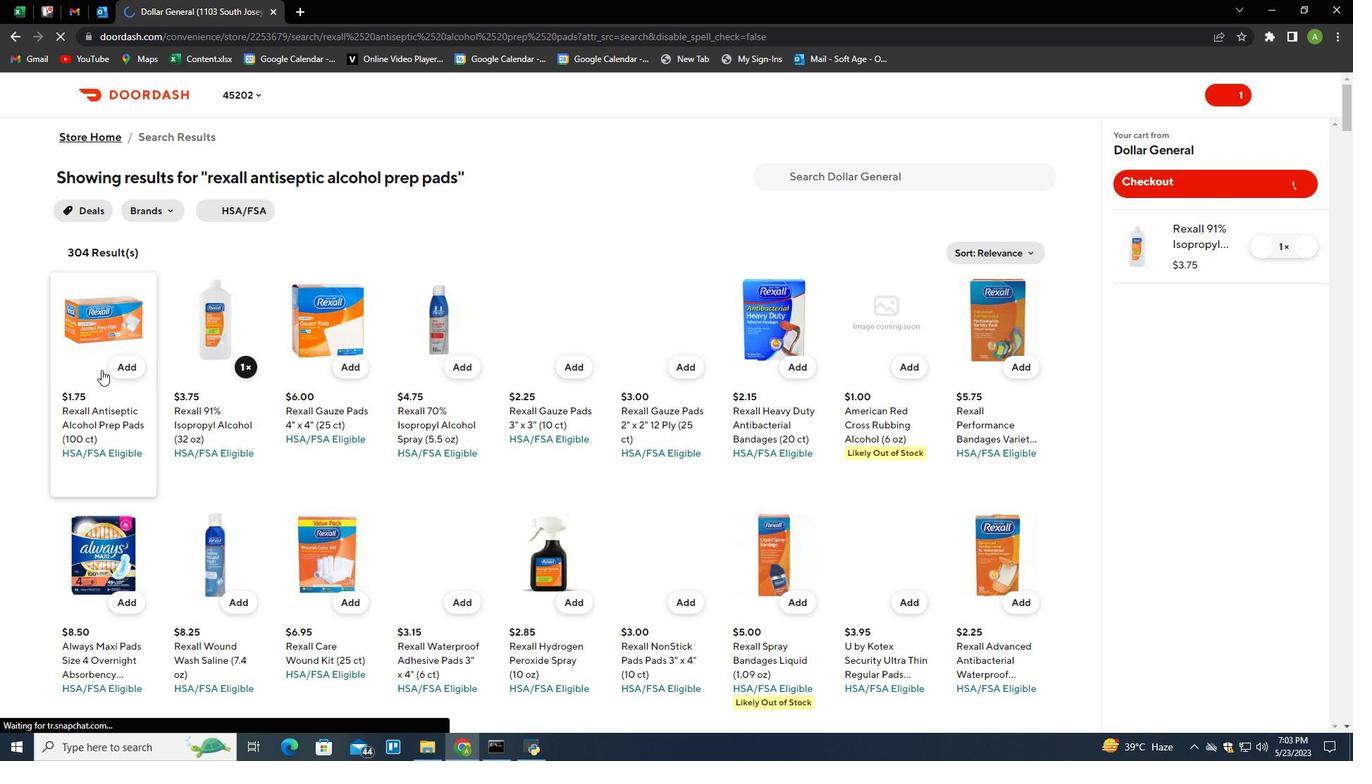 
Action: Mouse pressed left at (126, 363)
Screenshot: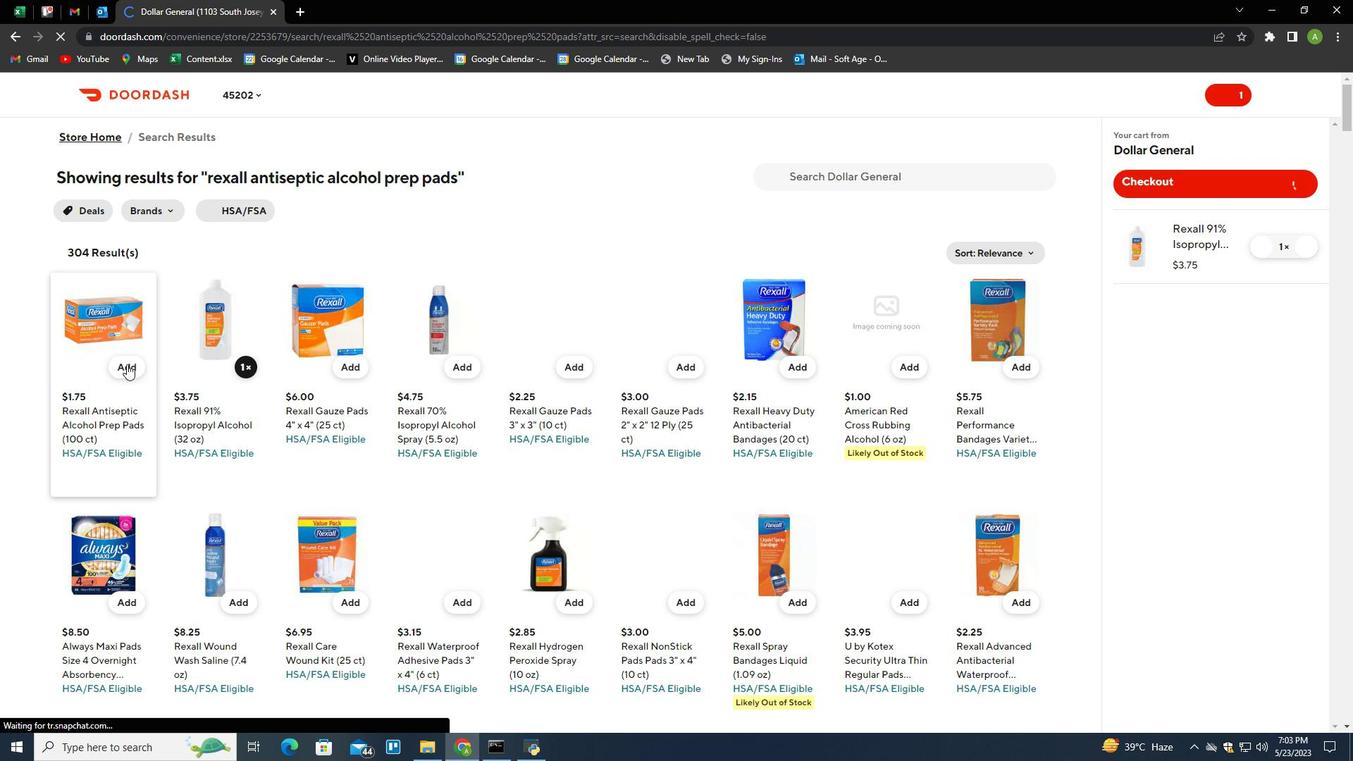 
Action: Mouse moved to (1150, 336)
Screenshot: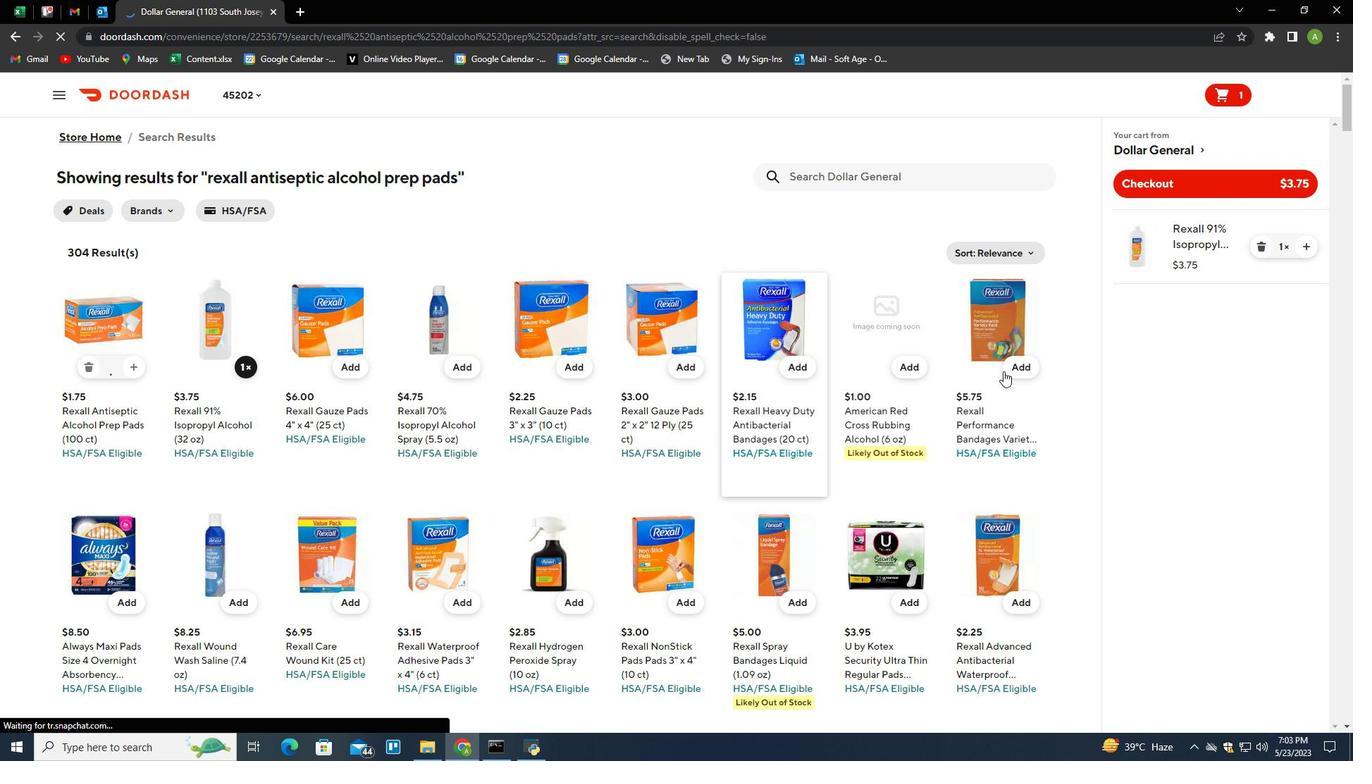 
Action: Mouse scrolled (1150, 337) with delta (0, 0)
Screenshot: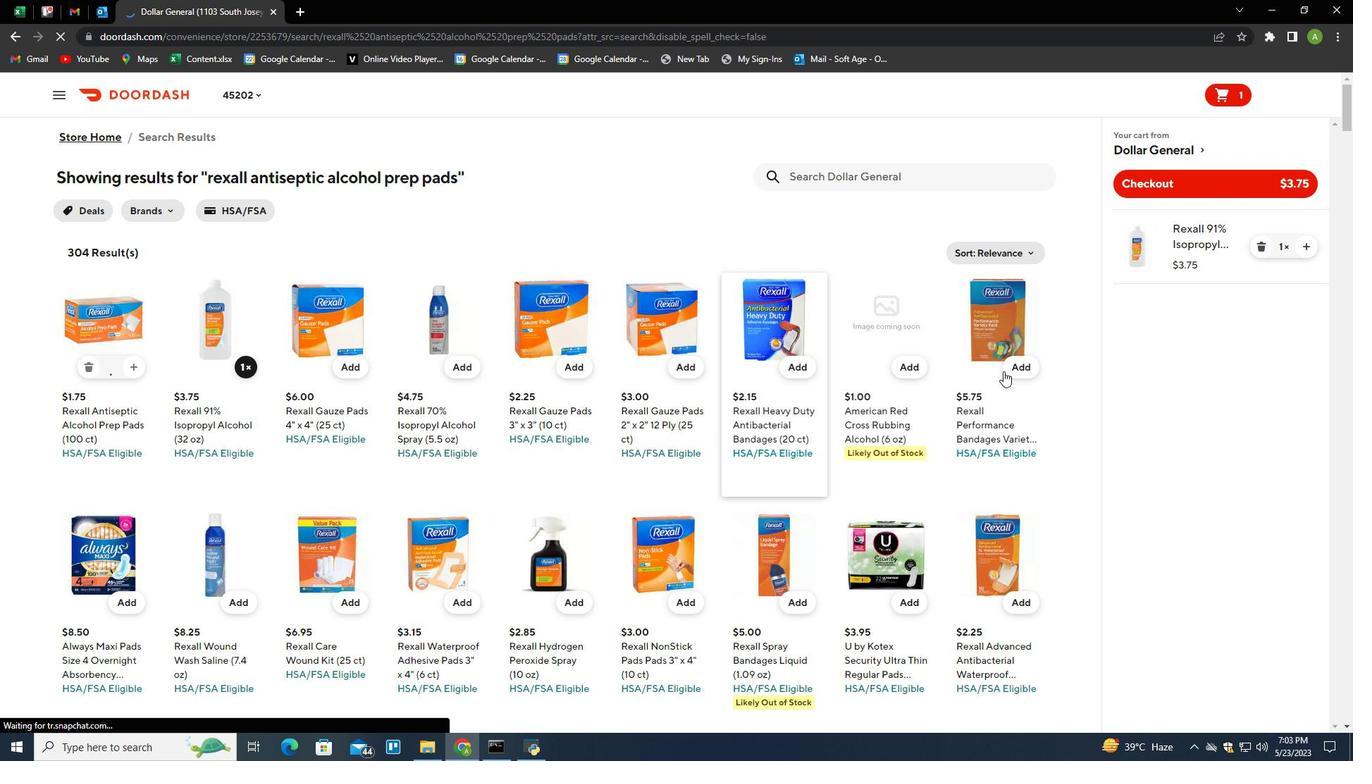 
Action: Mouse moved to (1156, 335)
Screenshot: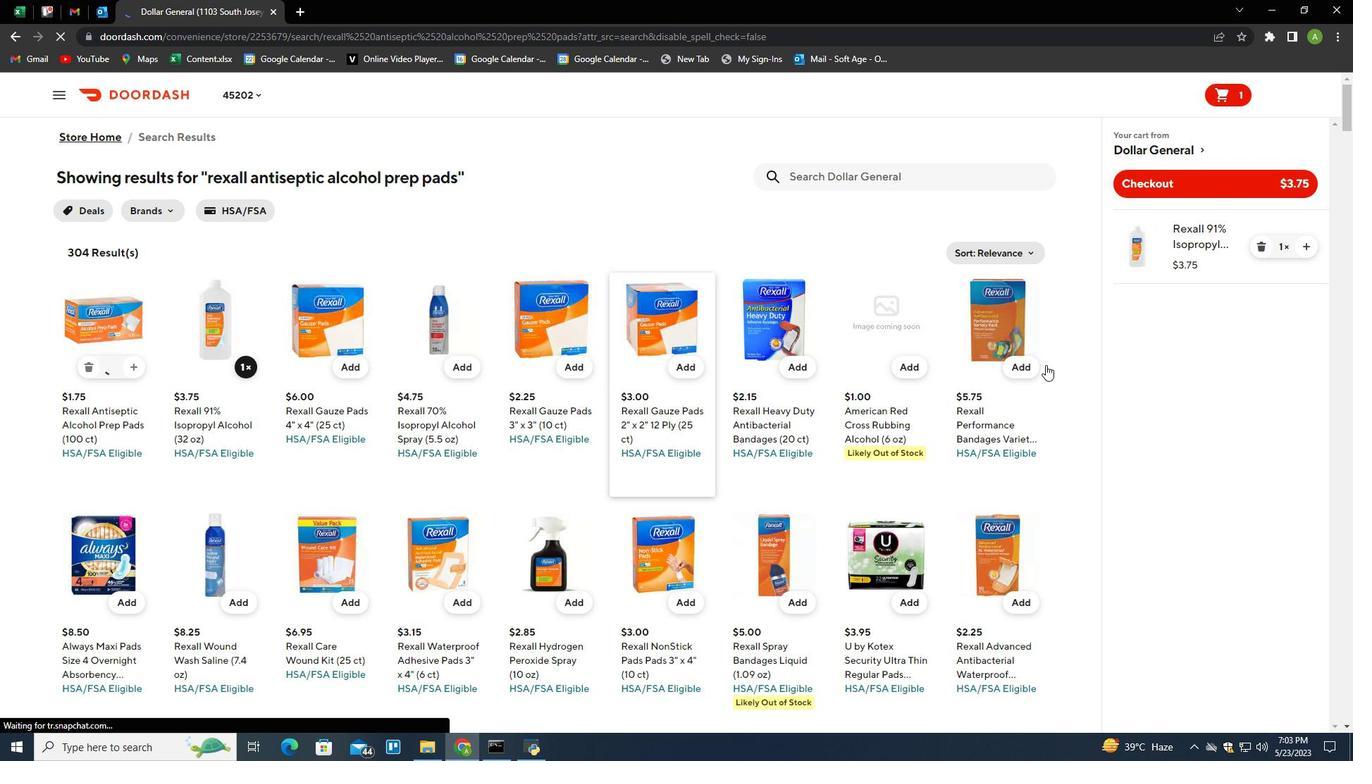 
Action: Mouse scrolled (1156, 336) with delta (0, 0)
Screenshot: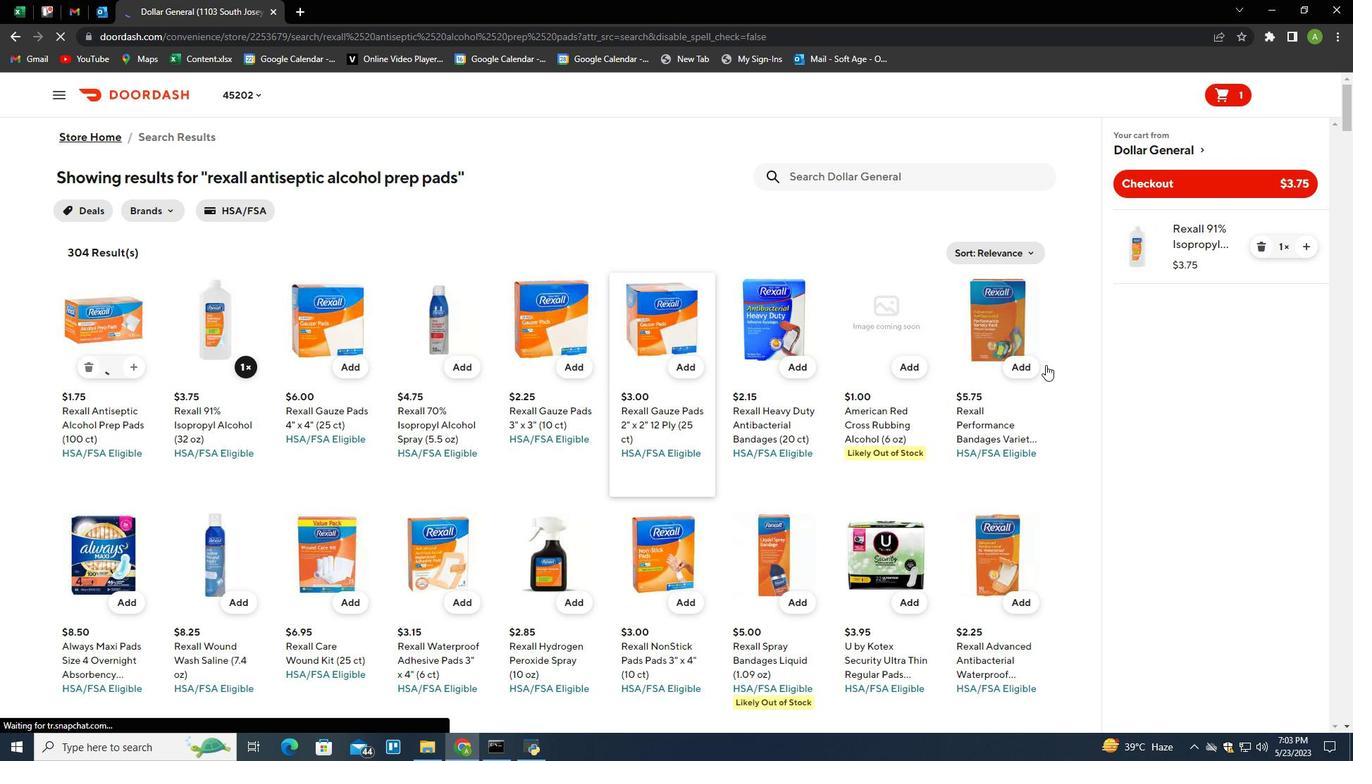 
Action: Mouse scrolled (1156, 336) with delta (0, 0)
Screenshot: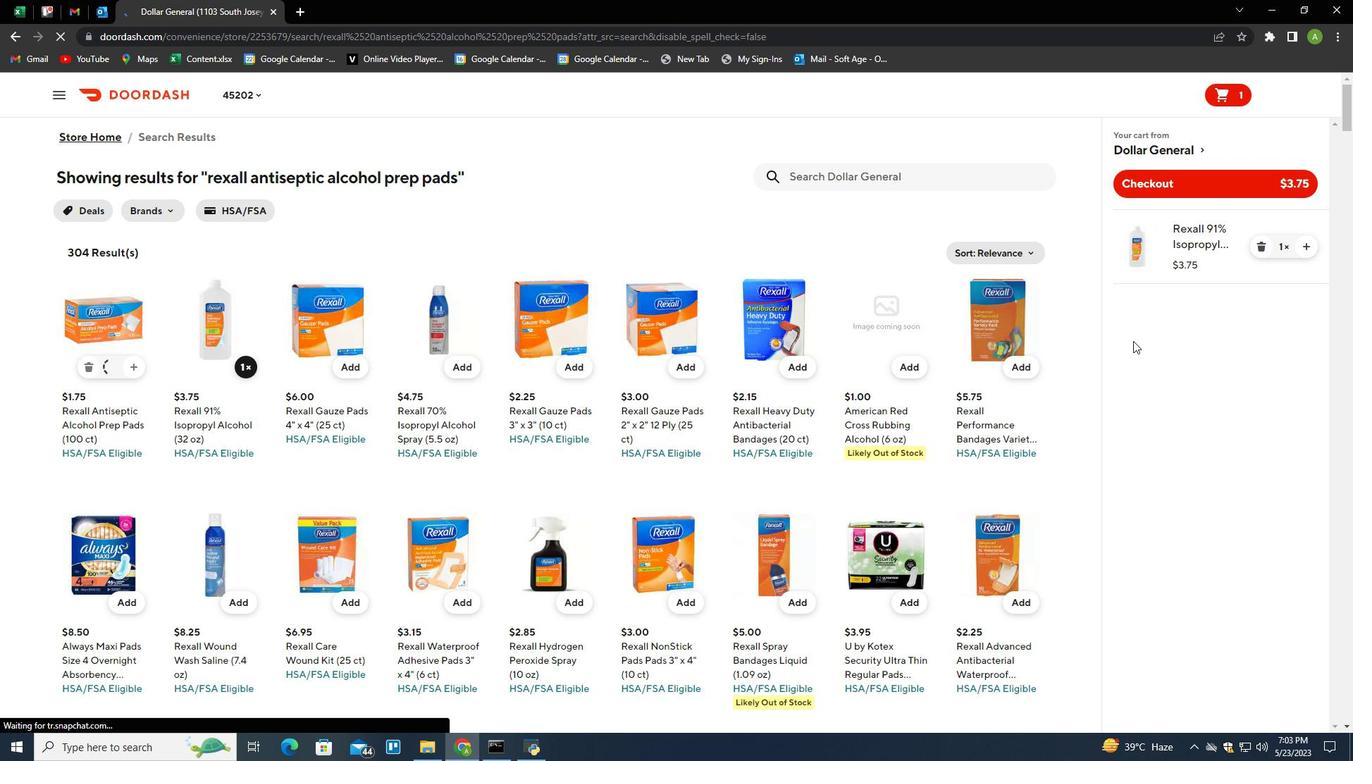 
Action: Mouse moved to (952, 334)
Screenshot: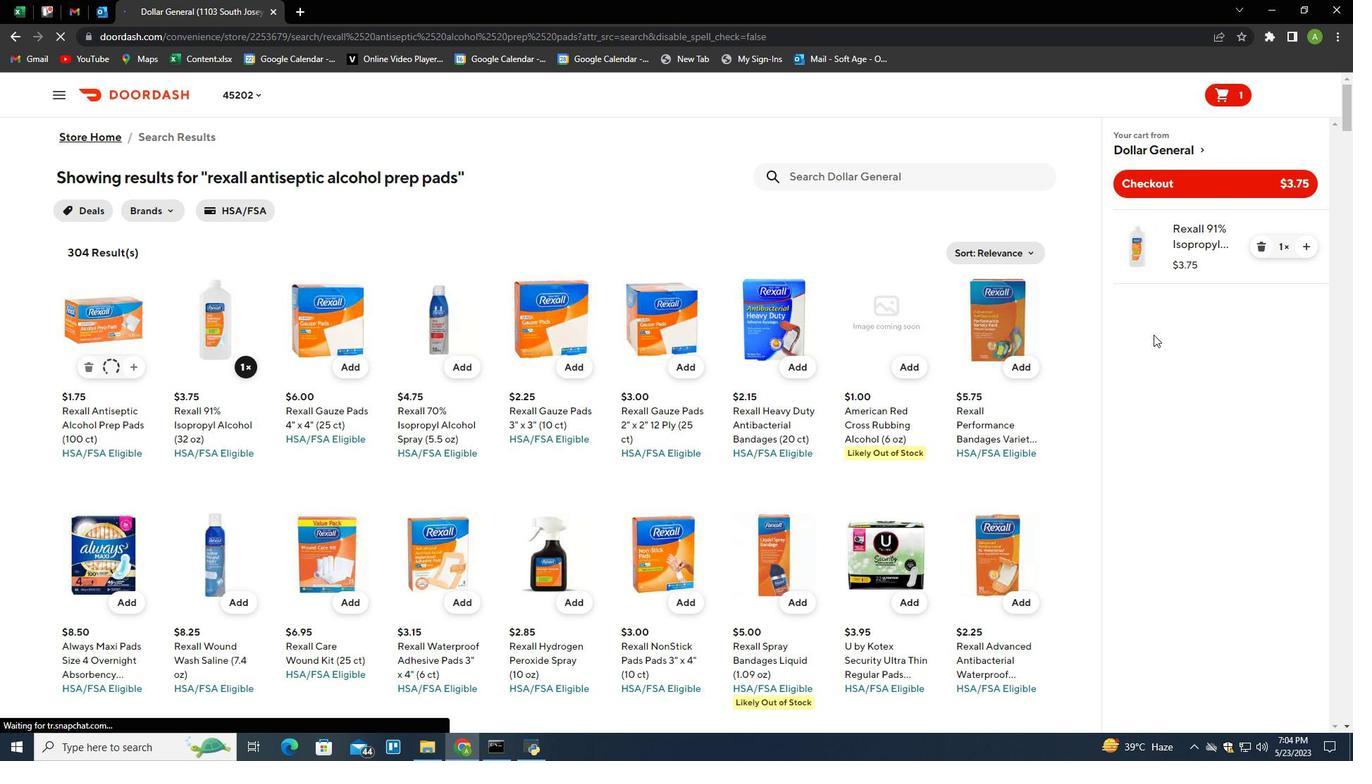 
Action: Mouse scrolled (952, 335) with delta (0, 0)
Screenshot: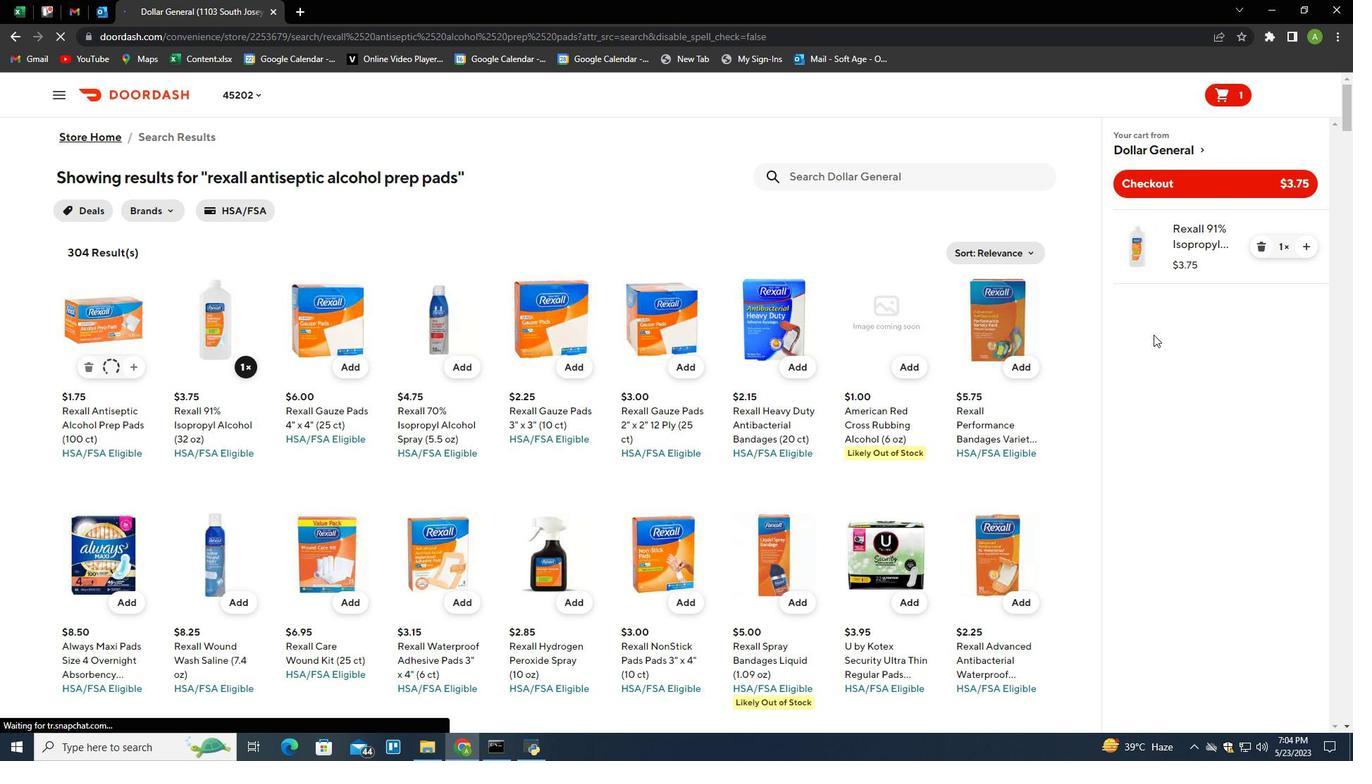 
Action: Mouse moved to (672, 361)
Screenshot: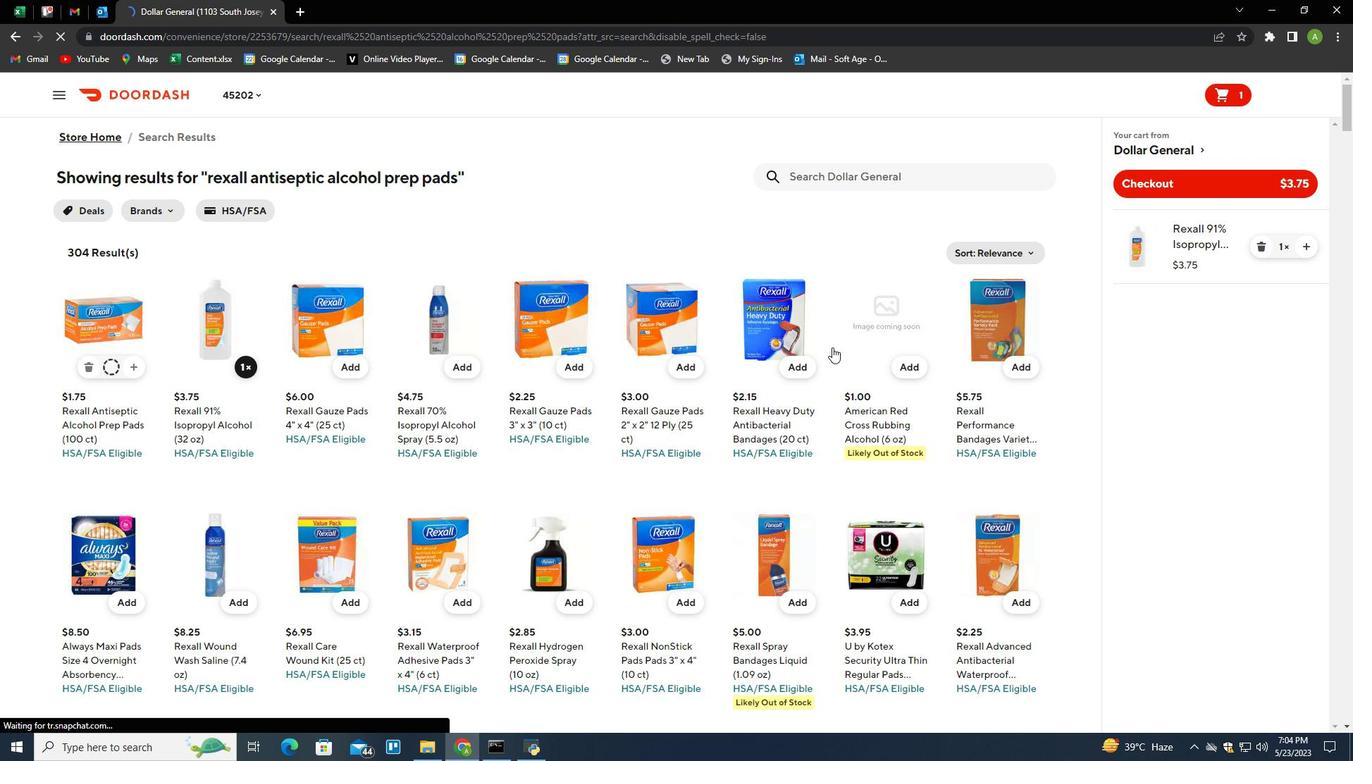 
Action: Mouse scrolled (672, 362) with delta (0, 0)
Screenshot: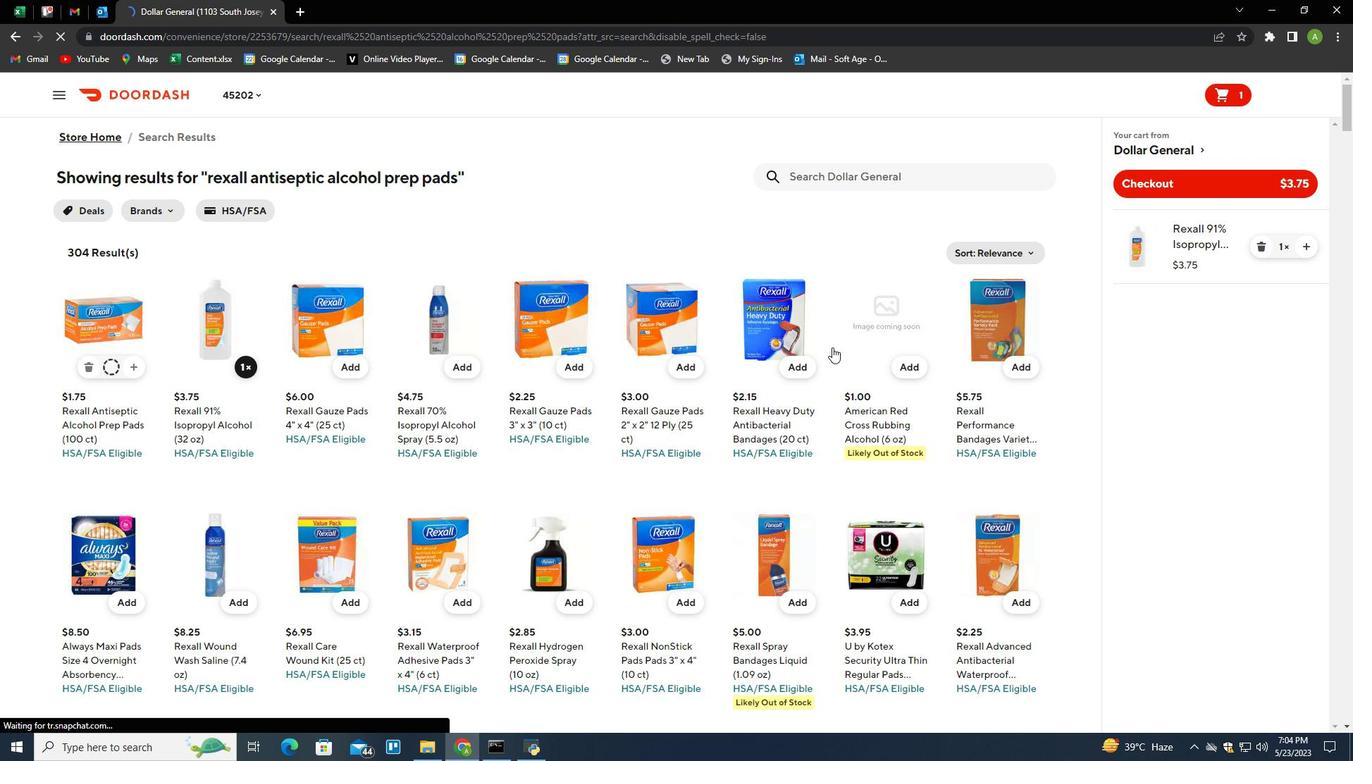 
Action: Mouse moved to (1154, 181)
Screenshot: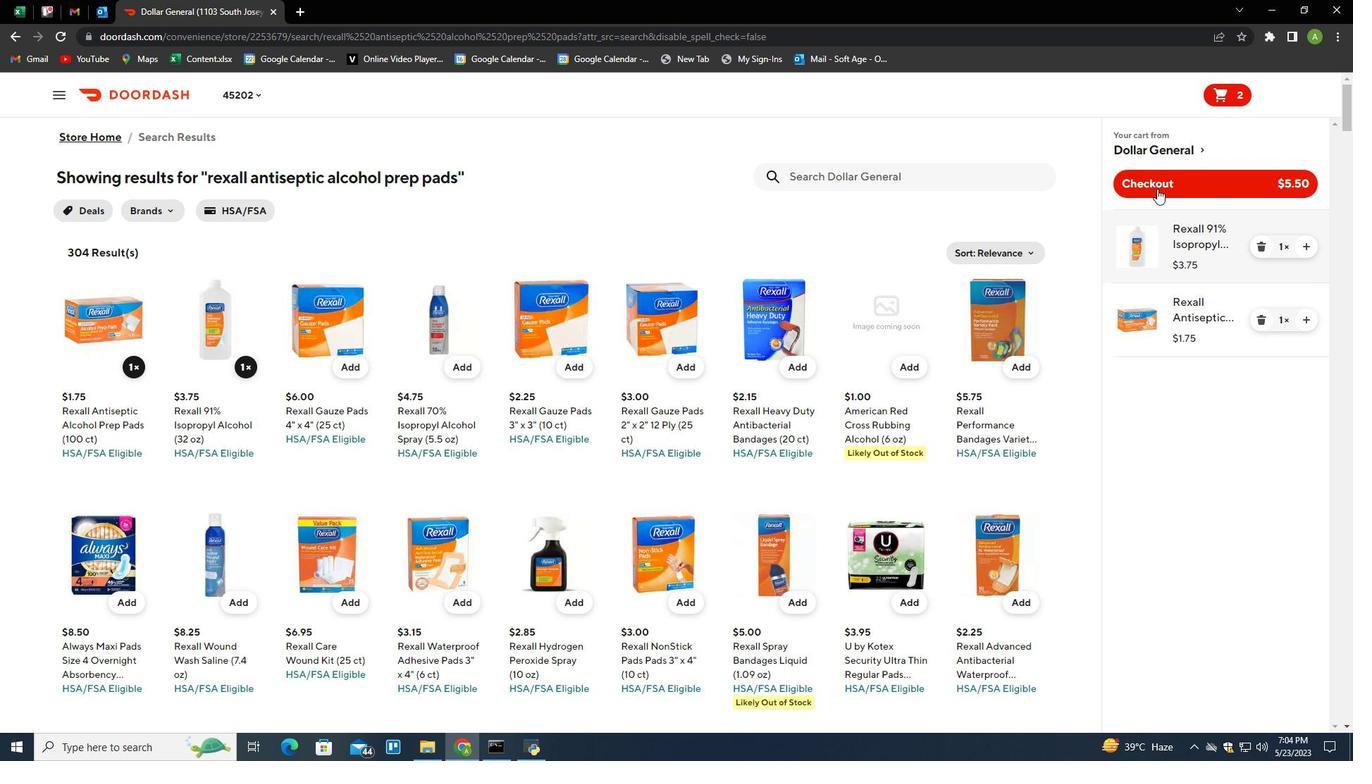 
Action: Mouse pressed left at (1154, 181)
Screenshot: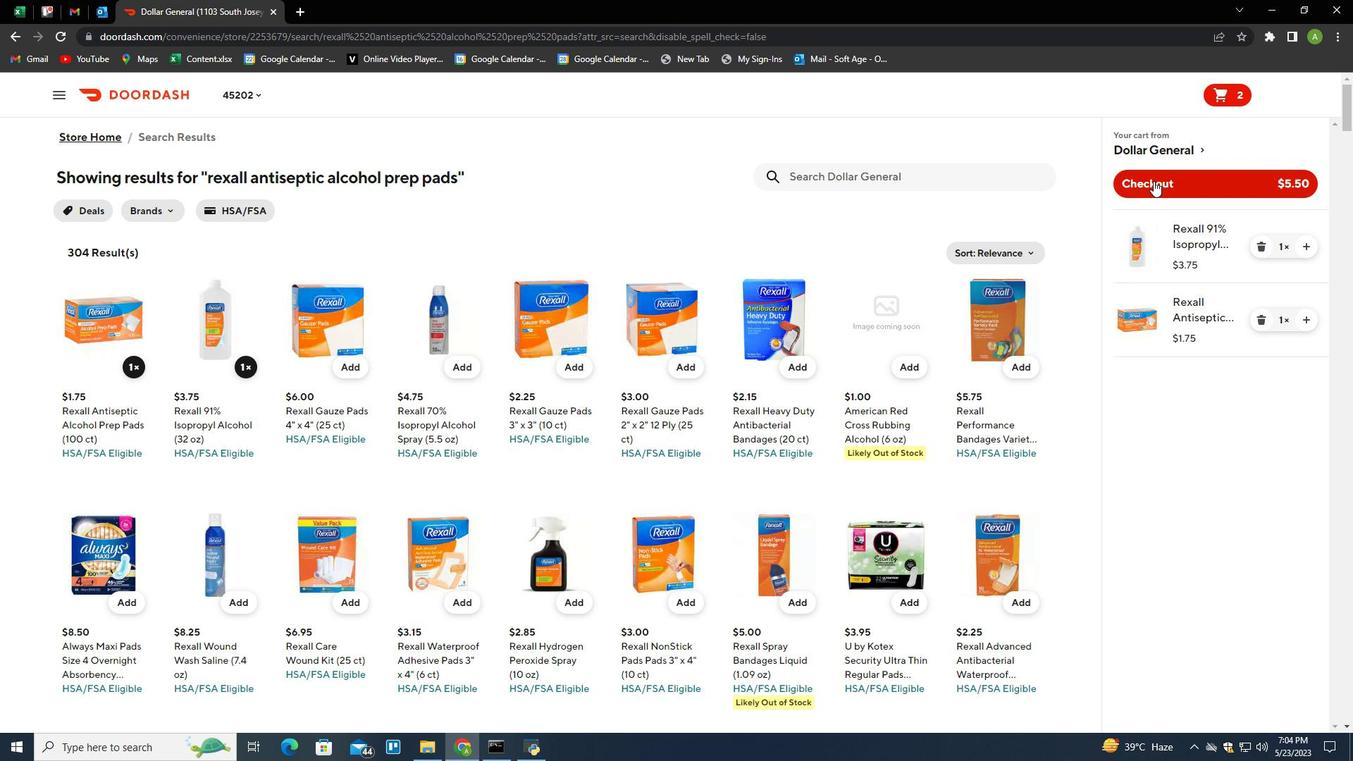 
Action: Mouse moved to (754, 283)
Screenshot: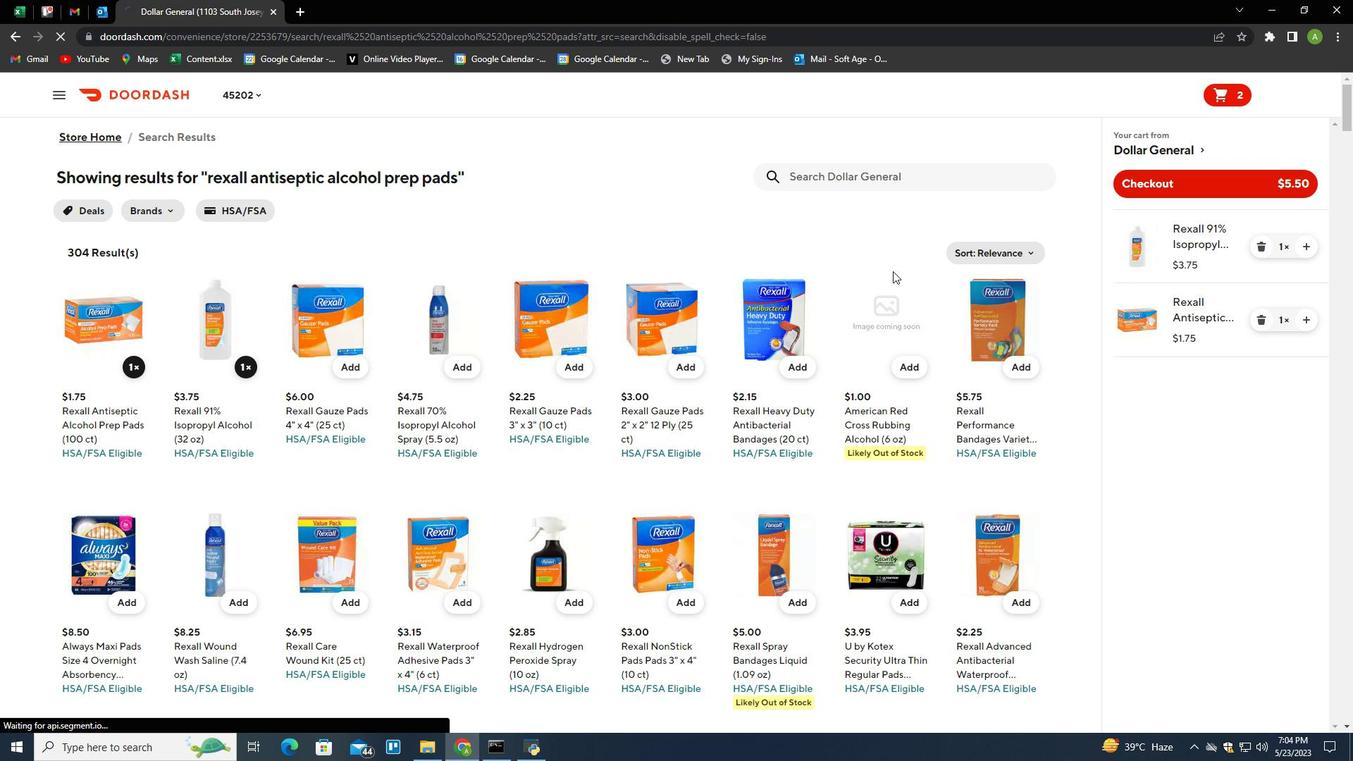 
